 Task: Find connections with filter location Tangping with filter topic #lawyeringwith filter profile language Spanish with filter current company Startup India with filter school Veer Narmad South Gujarat University, Surat with filter industry Renewable Energy Semiconductor Manufacturing with filter service category Bookkeeping with filter keywords title Team Leader
Action: Mouse moved to (157, 214)
Screenshot: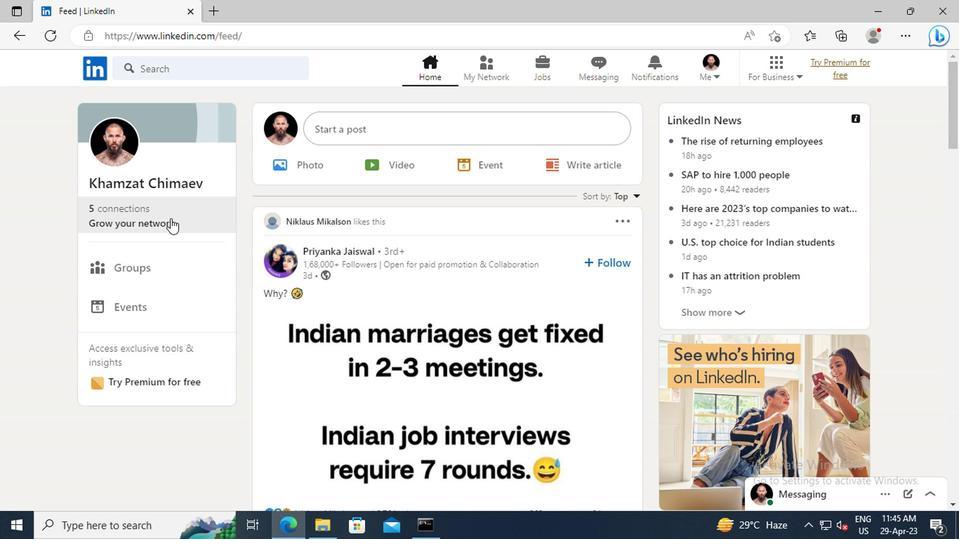 
Action: Mouse pressed left at (157, 214)
Screenshot: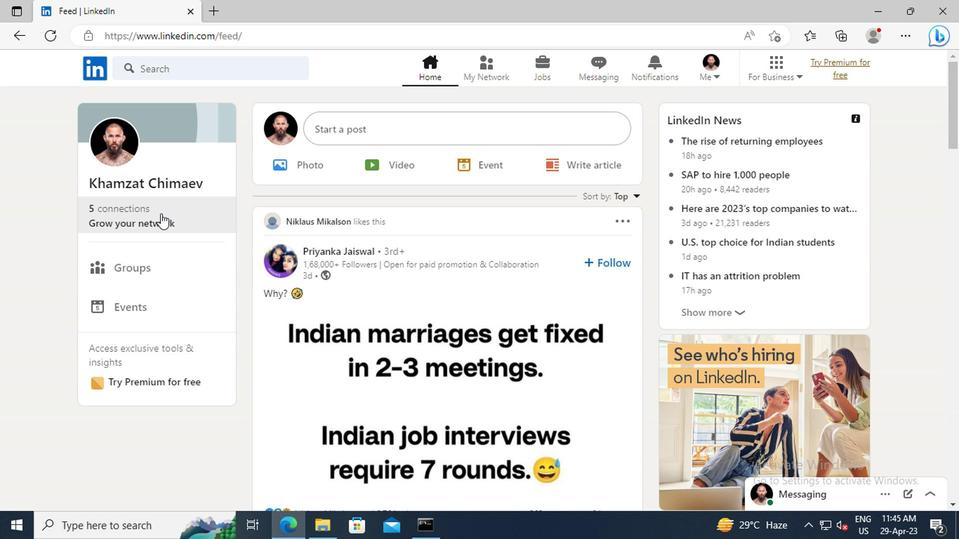 
Action: Mouse moved to (154, 147)
Screenshot: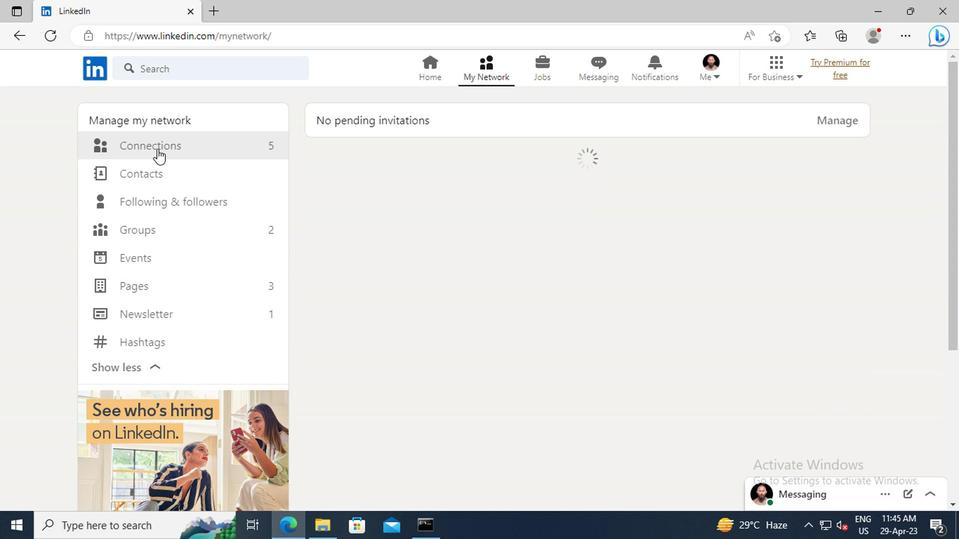 
Action: Mouse pressed left at (154, 147)
Screenshot: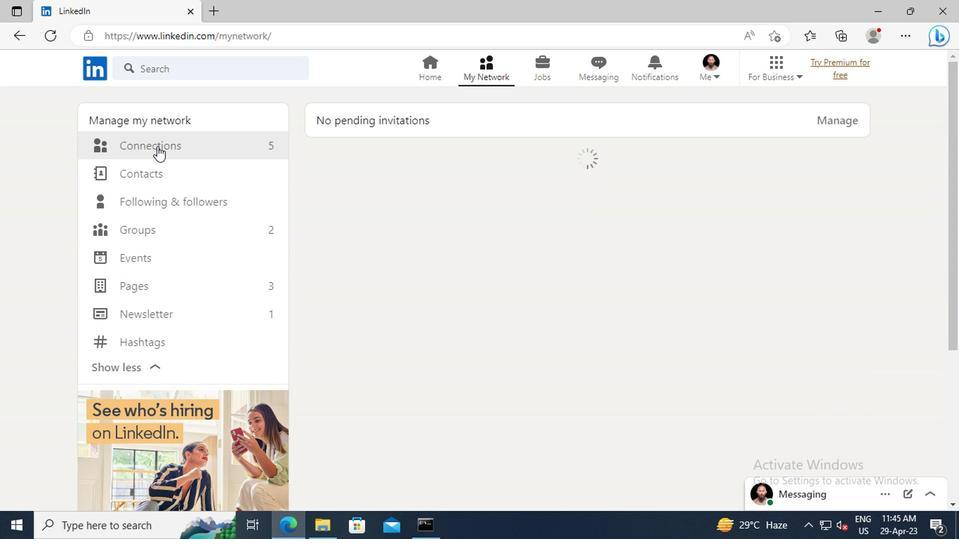 
Action: Mouse moved to (566, 148)
Screenshot: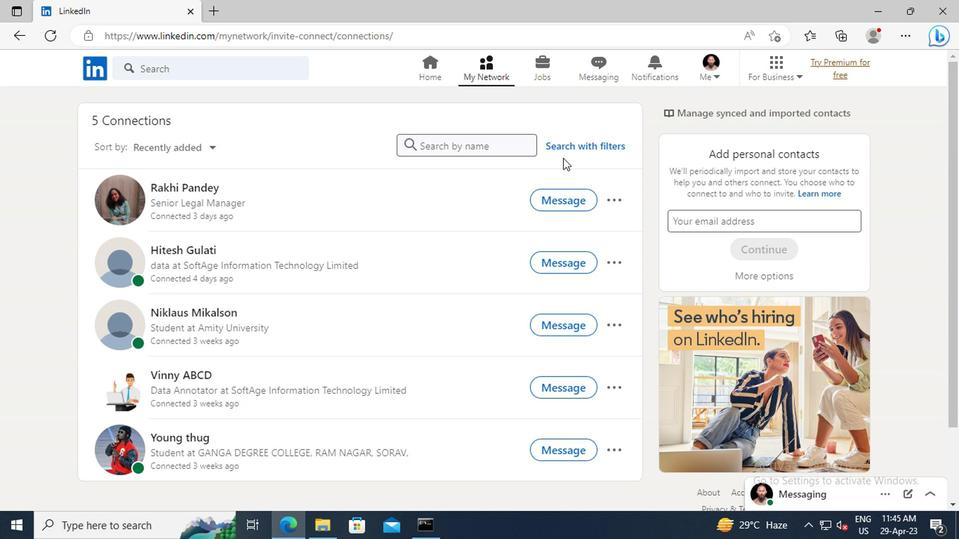 
Action: Mouse pressed left at (566, 148)
Screenshot: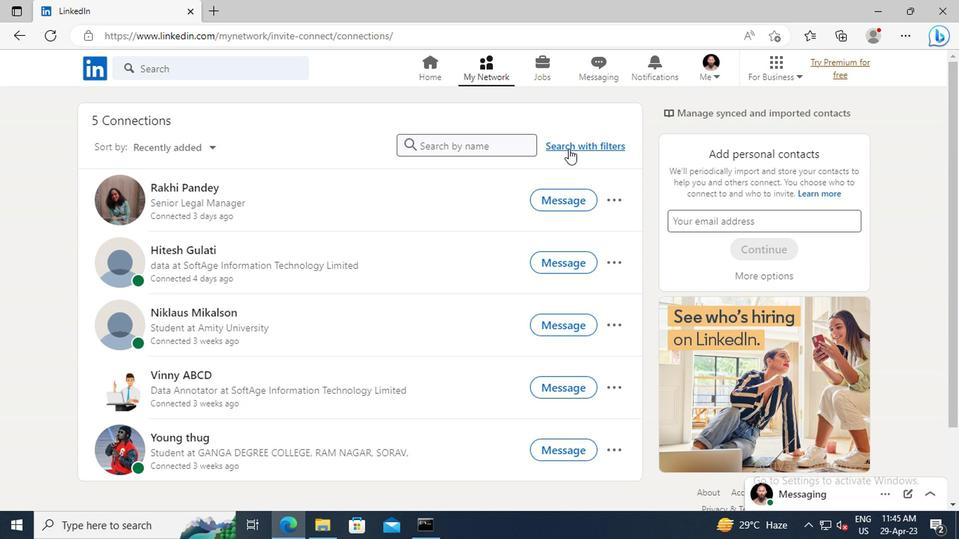 
Action: Mouse moved to (529, 108)
Screenshot: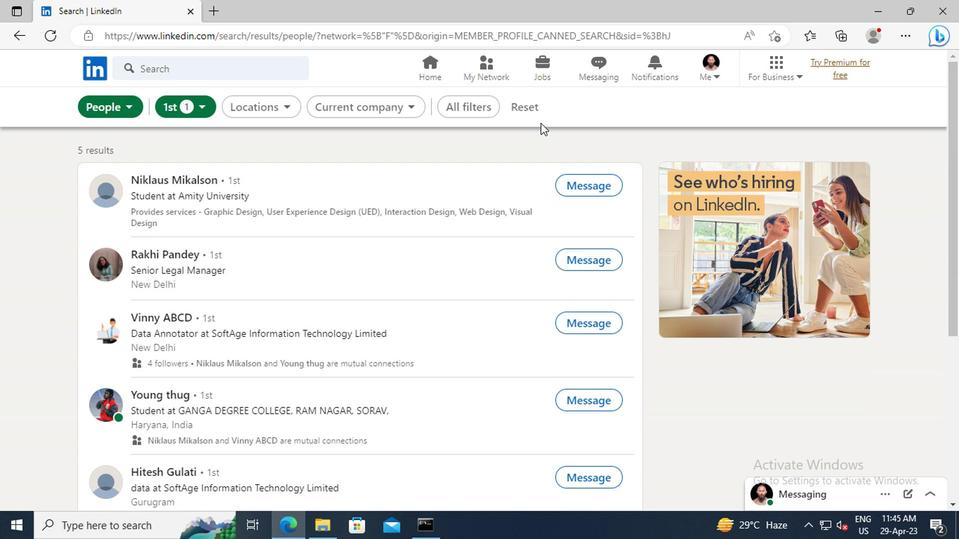 
Action: Mouse pressed left at (529, 108)
Screenshot: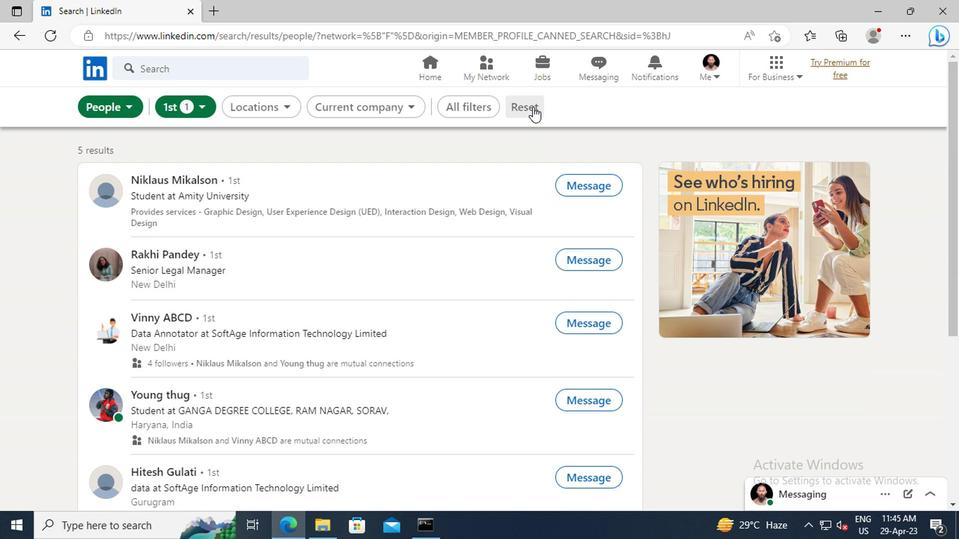 
Action: Mouse moved to (502, 108)
Screenshot: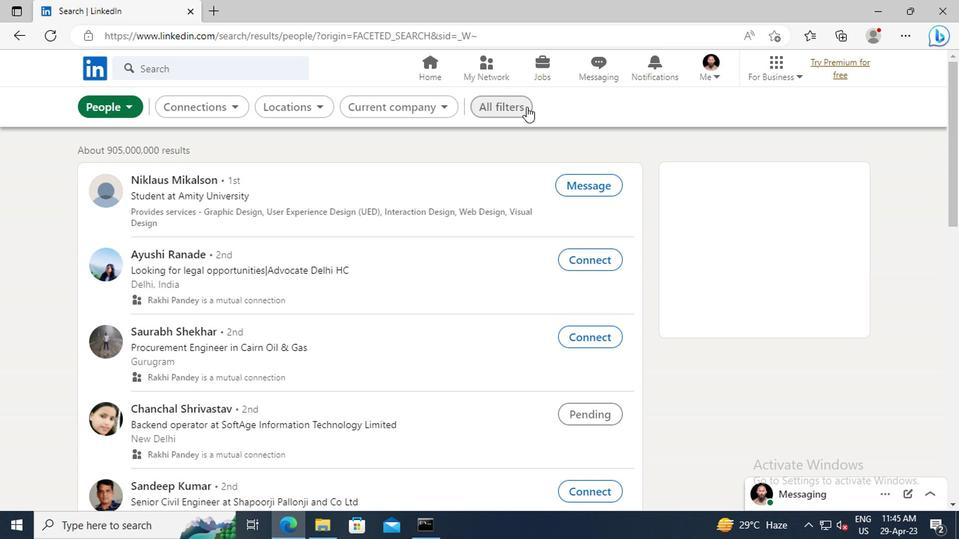 
Action: Mouse pressed left at (502, 108)
Screenshot: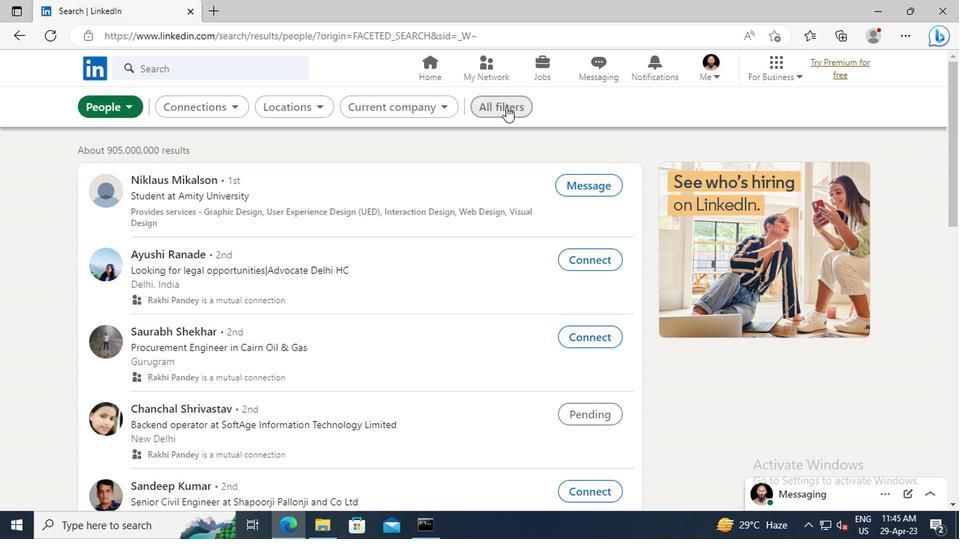 
Action: Mouse moved to (787, 247)
Screenshot: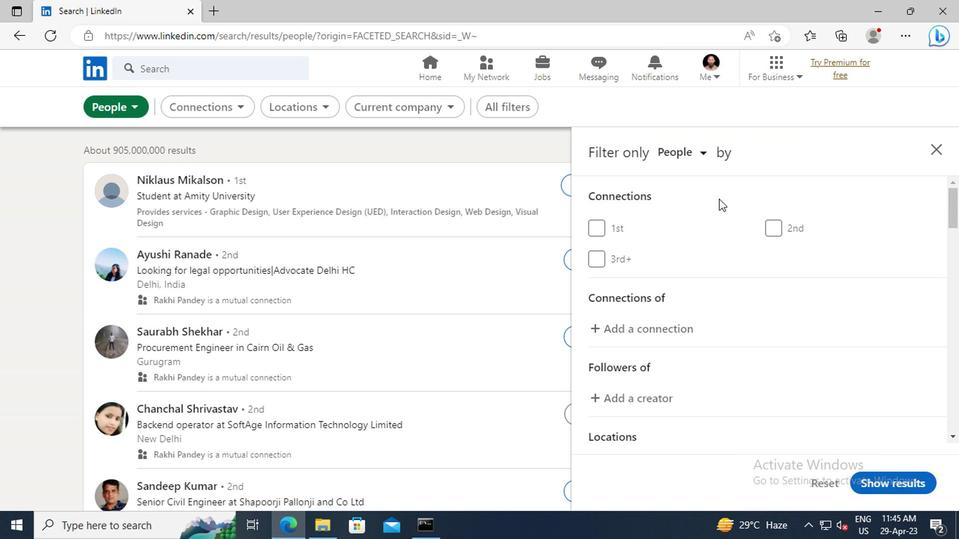 
Action: Mouse scrolled (787, 247) with delta (0, 0)
Screenshot: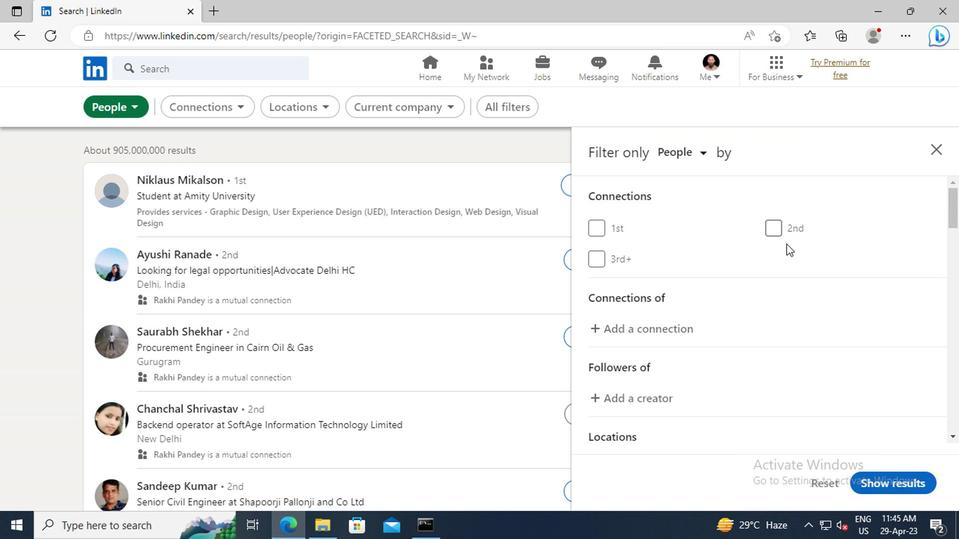 
Action: Mouse scrolled (787, 247) with delta (0, 0)
Screenshot: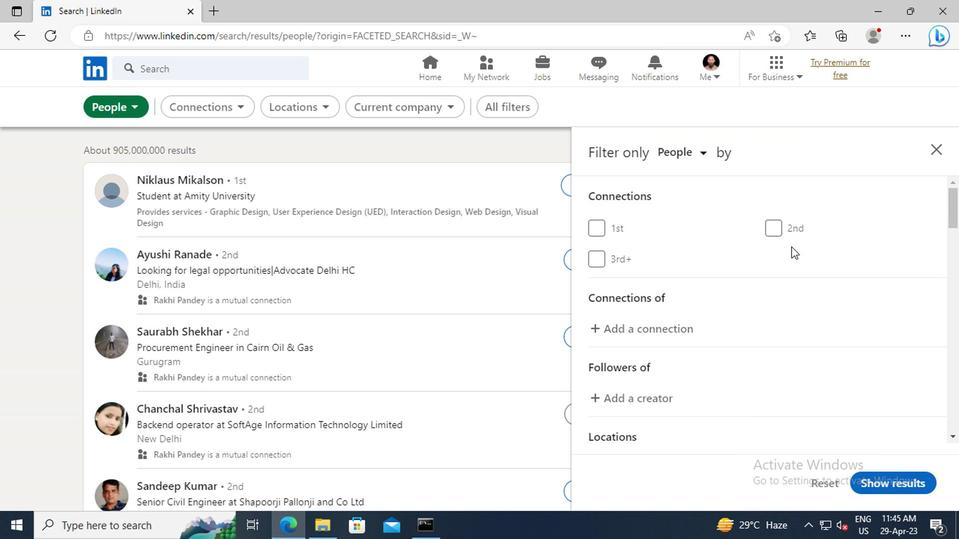 
Action: Mouse scrolled (787, 247) with delta (0, 0)
Screenshot: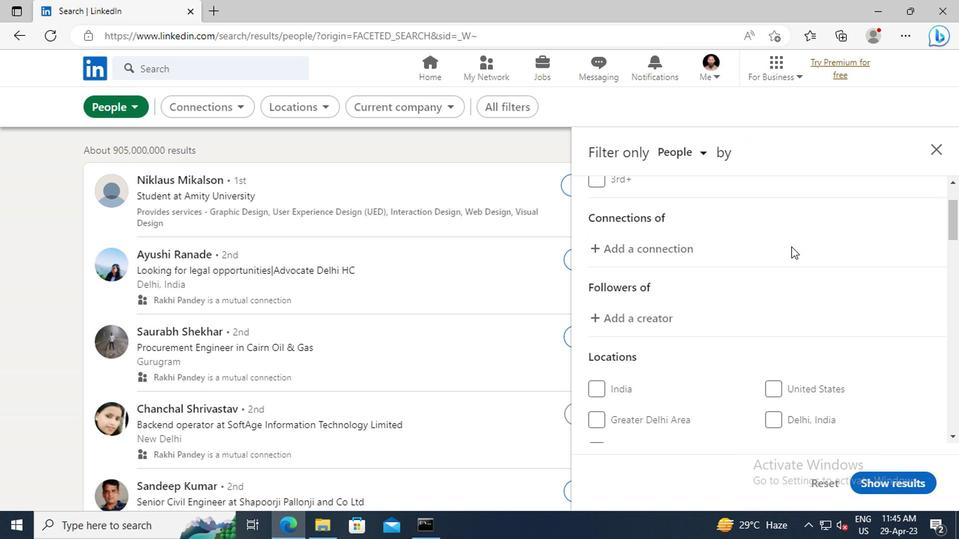 
Action: Mouse scrolled (787, 247) with delta (0, 0)
Screenshot: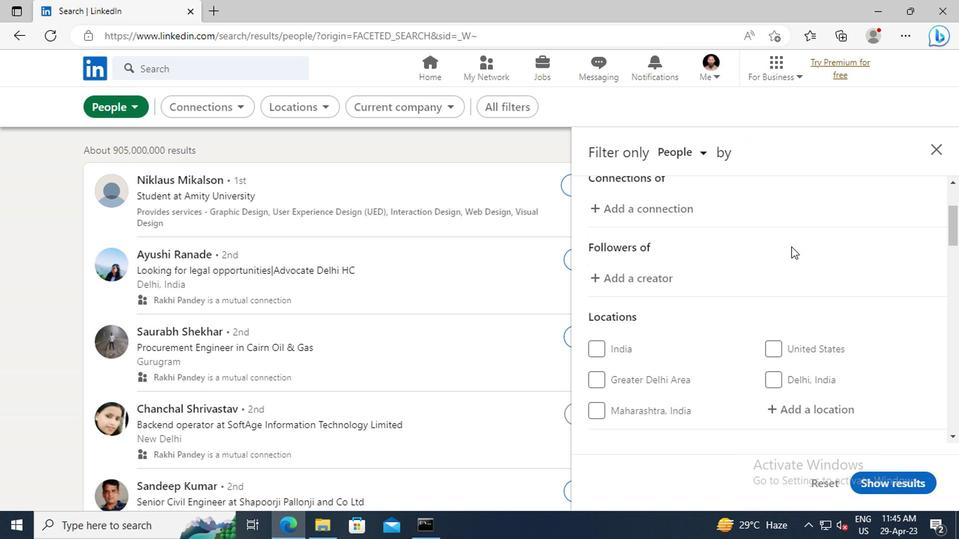 
Action: Mouse scrolled (787, 247) with delta (0, 0)
Screenshot: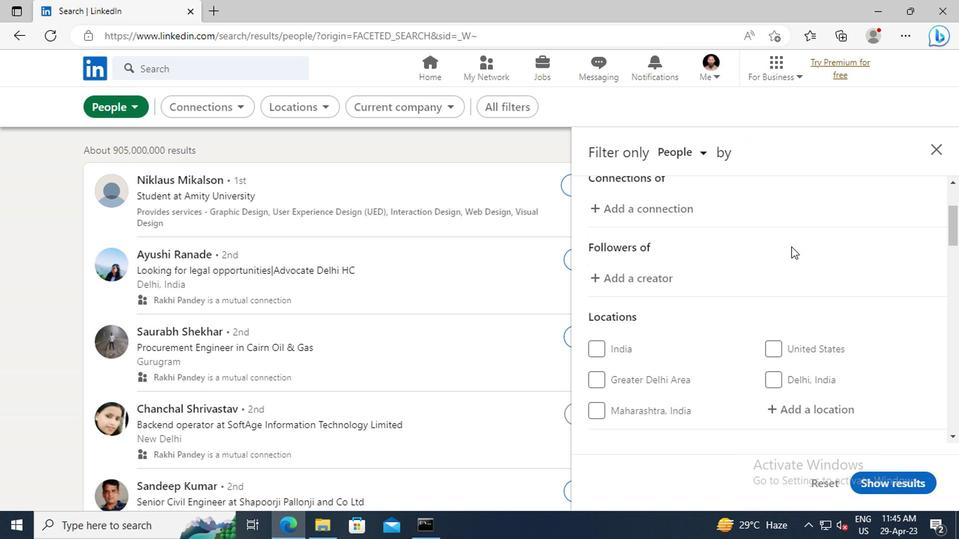 
Action: Mouse scrolled (787, 247) with delta (0, 0)
Screenshot: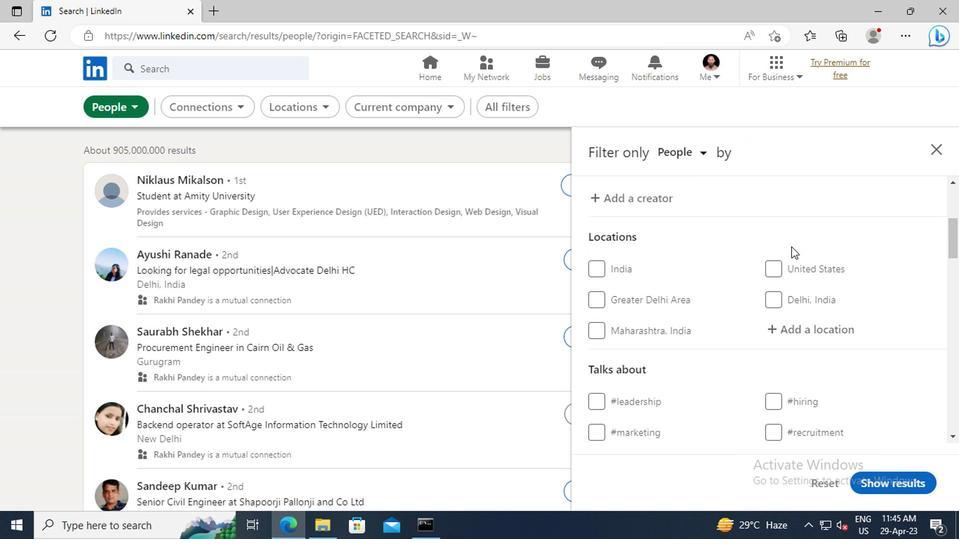 
Action: Mouse moved to (786, 288)
Screenshot: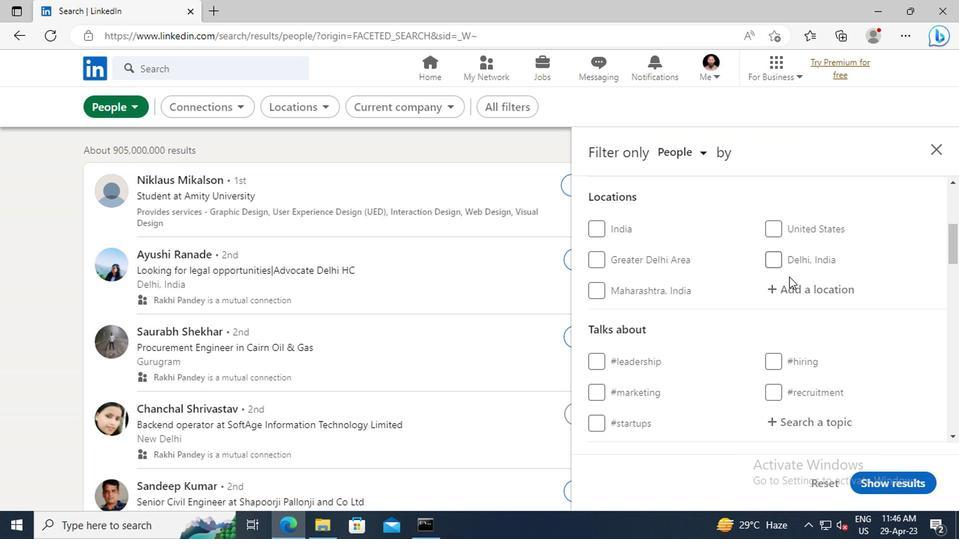 
Action: Mouse pressed left at (786, 288)
Screenshot: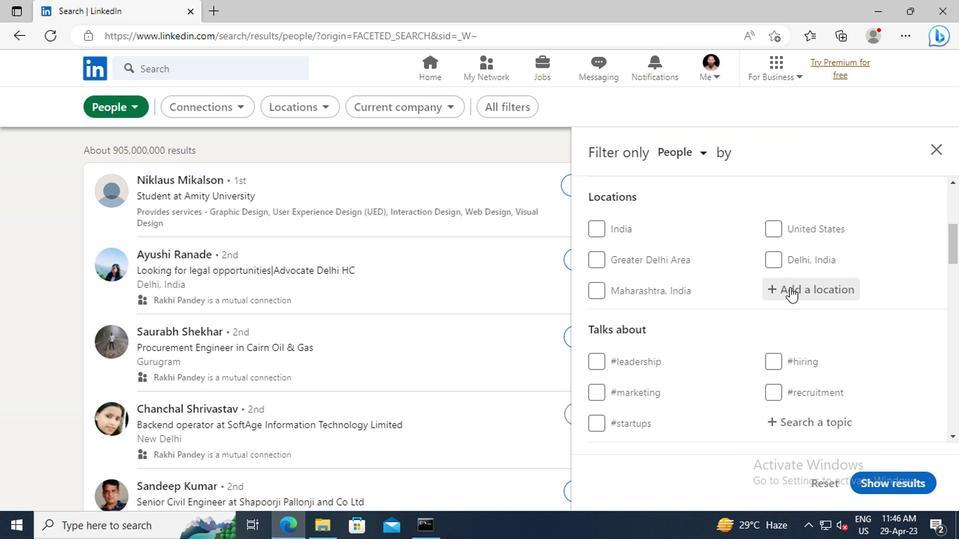
Action: Key pressed <Key.shift>TANGPING<Key.enter>
Screenshot: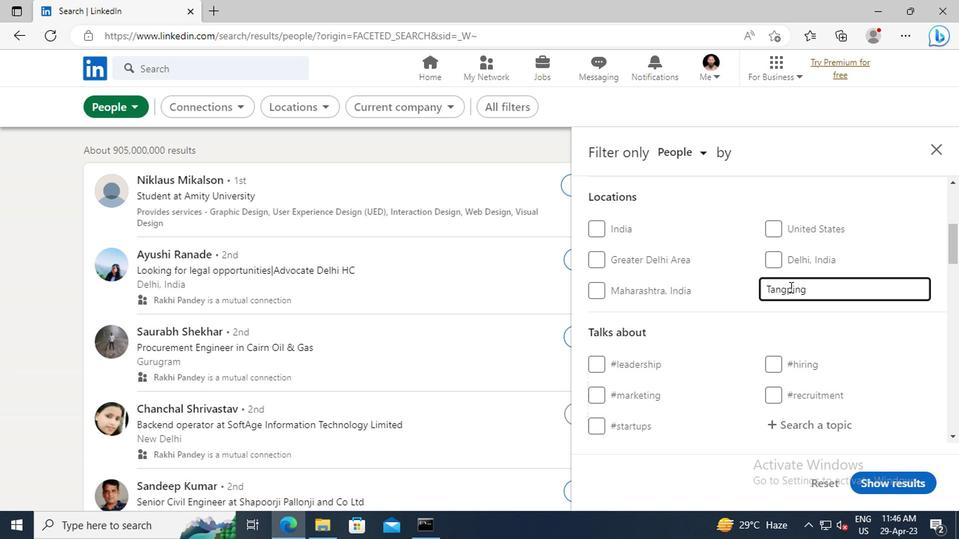 
Action: Mouse scrolled (786, 287) with delta (0, 0)
Screenshot: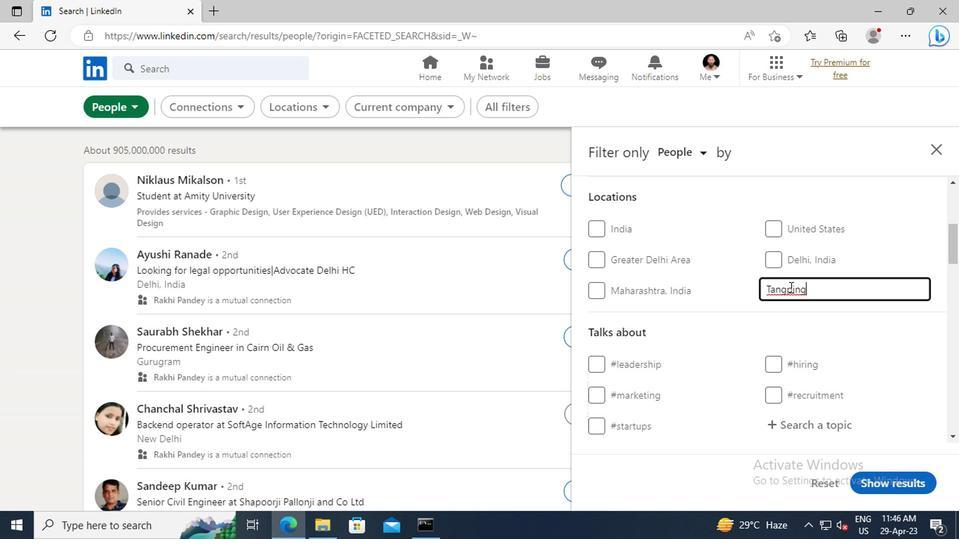 
Action: Mouse scrolled (786, 287) with delta (0, 0)
Screenshot: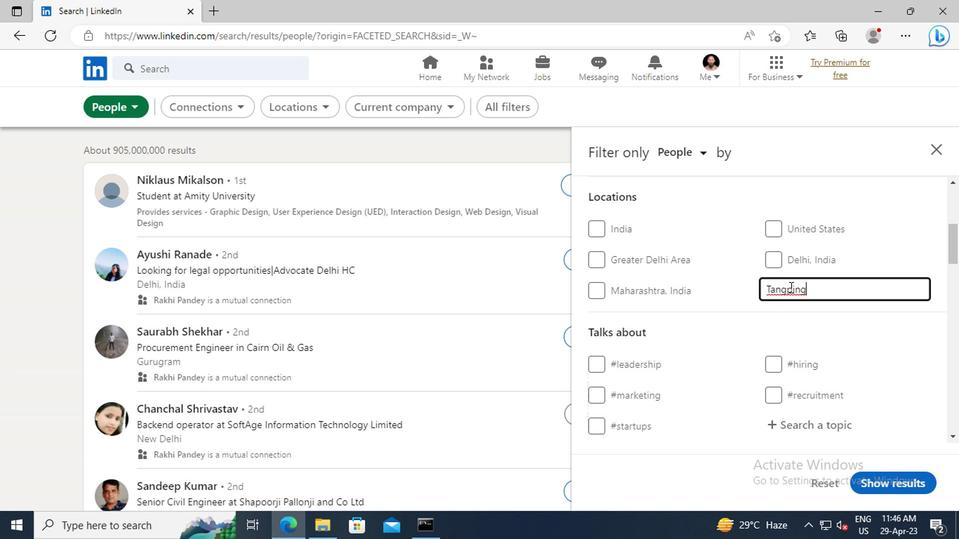 
Action: Mouse scrolled (786, 287) with delta (0, 0)
Screenshot: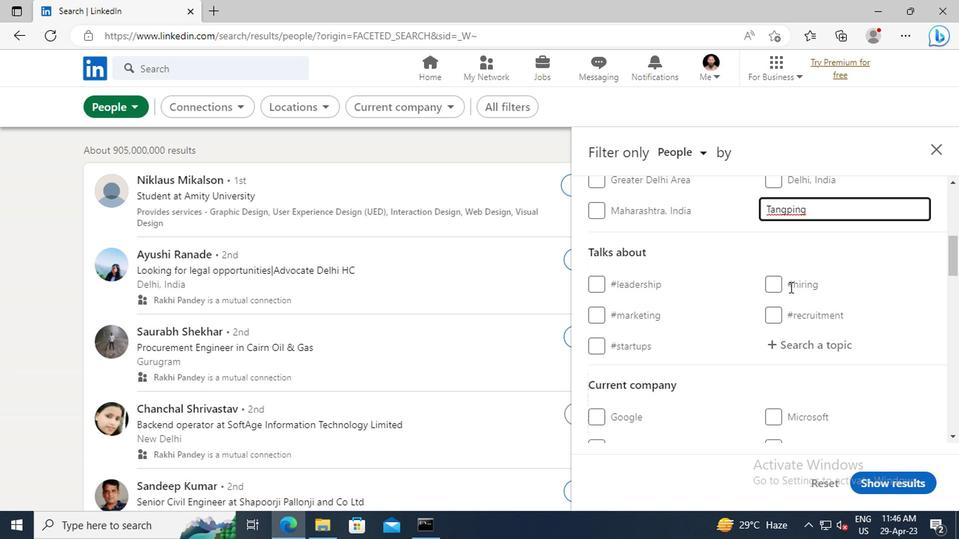
Action: Mouse moved to (787, 303)
Screenshot: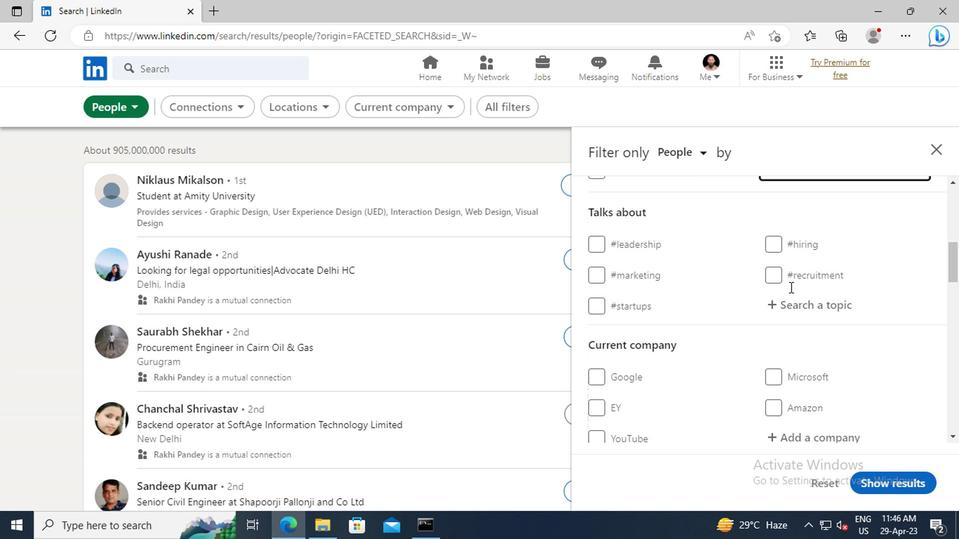 
Action: Mouse pressed left at (787, 303)
Screenshot: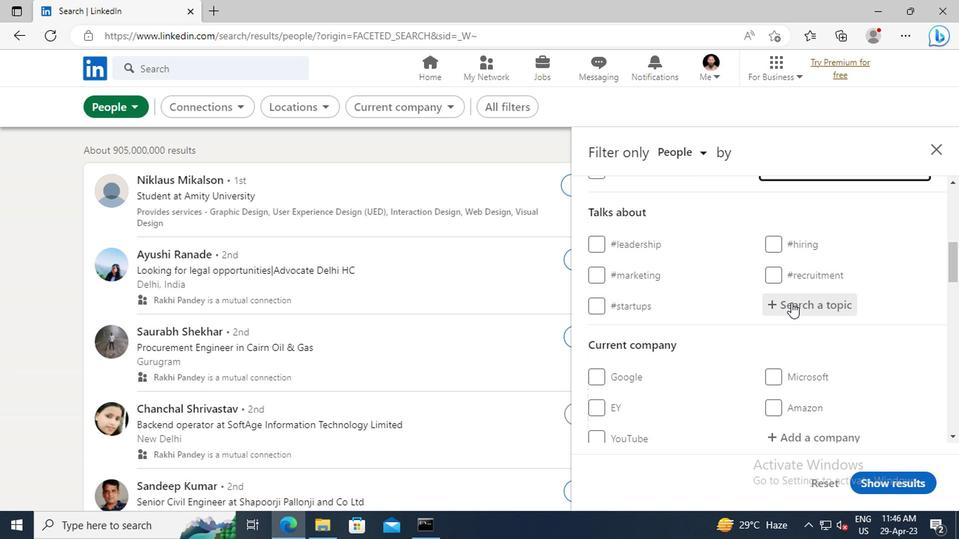 
Action: Key pressed LAWYERING
Screenshot: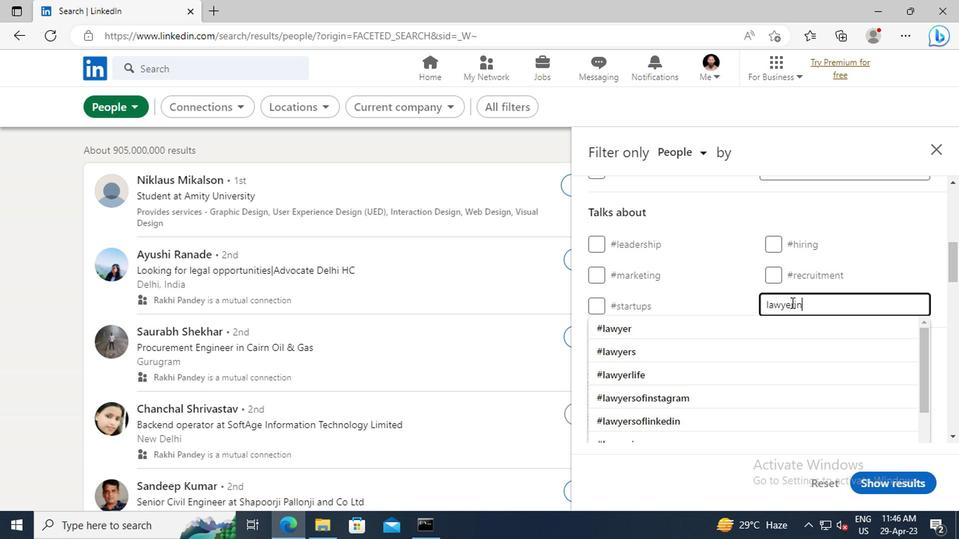 
Action: Mouse moved to (791, 324)
Screenshot: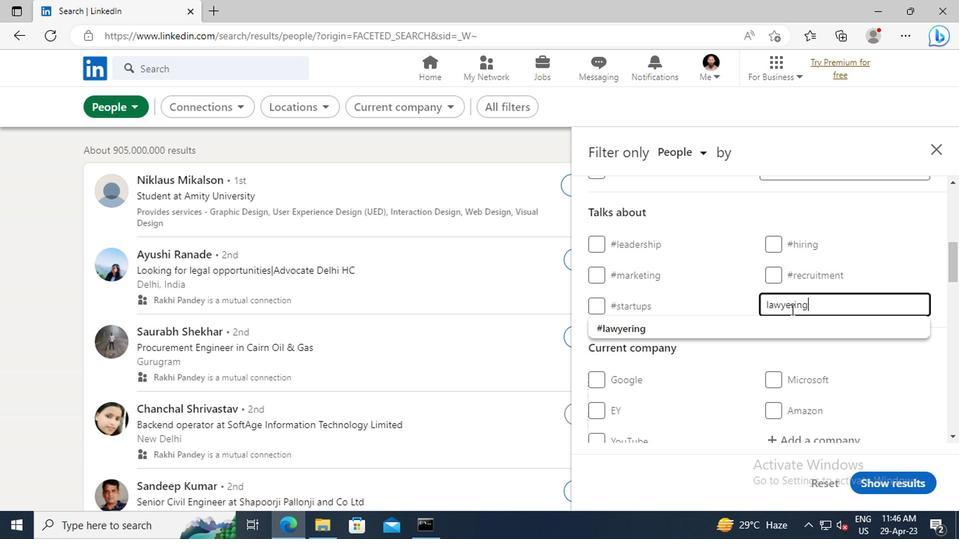 
Action: Mouse pressed left at (791, 324)
Screenshot: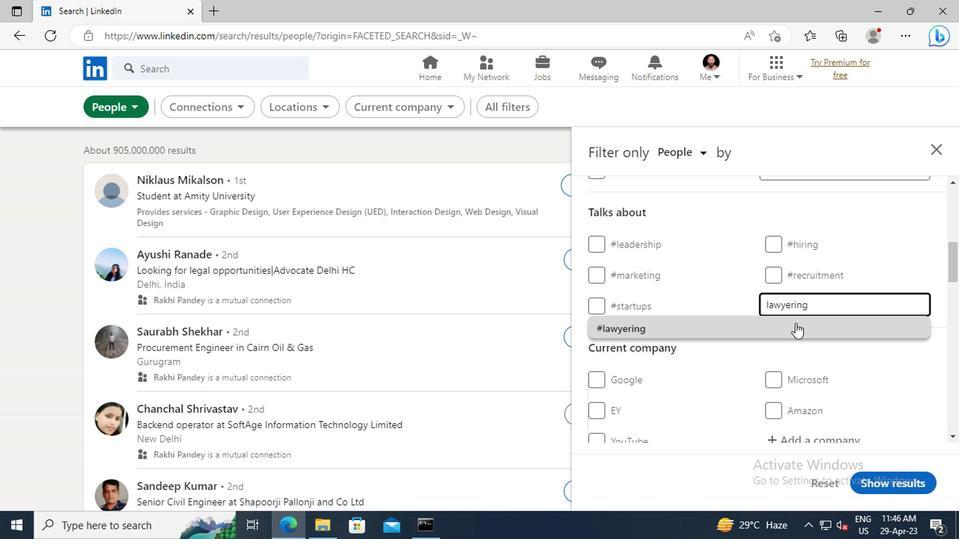 
Action: Mouse scrolled (791, 323) with delta (0, 0)
Screenshot: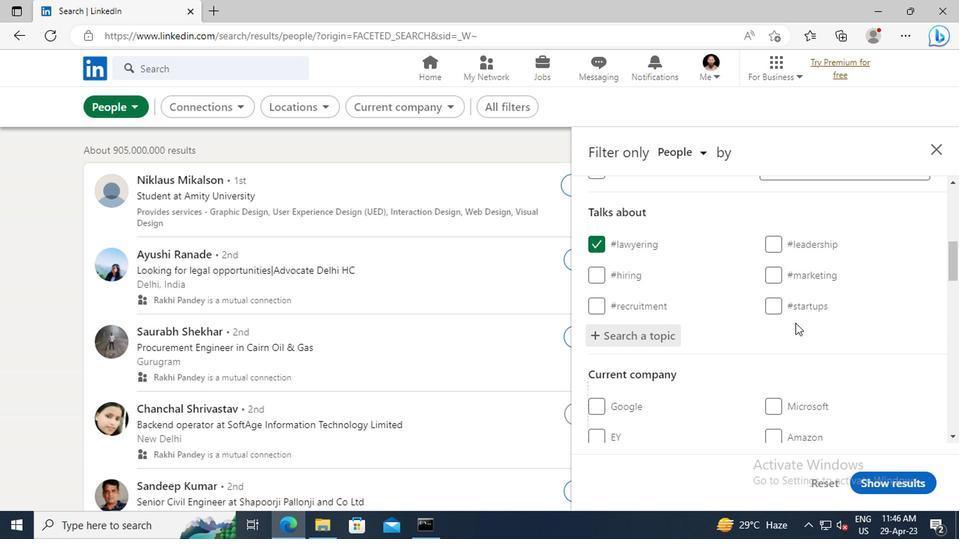 
Action: Mouse scrolled (791, 323) with delta (0, 0)
Screenshot: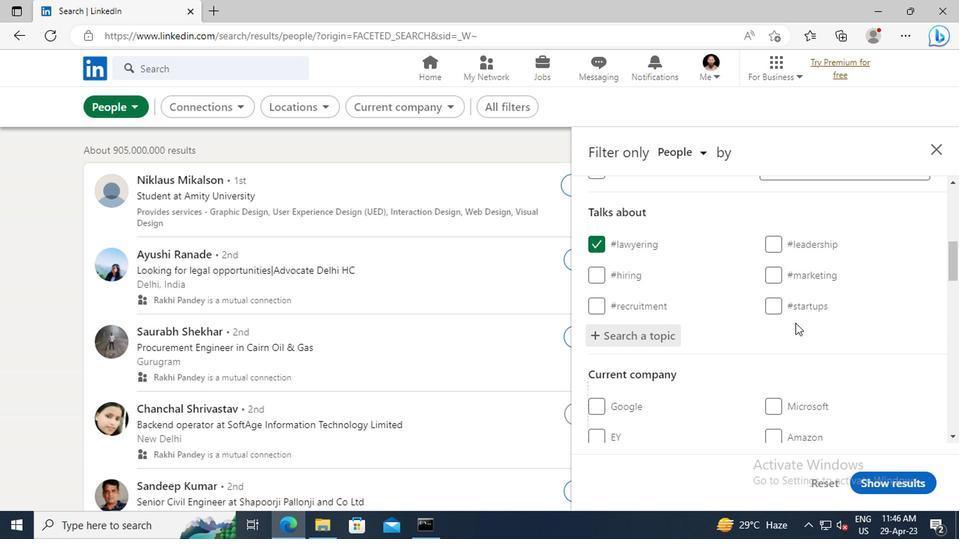 
Action: Mouse scrolled (791, 323) with delta (0, 0)
Screenshot: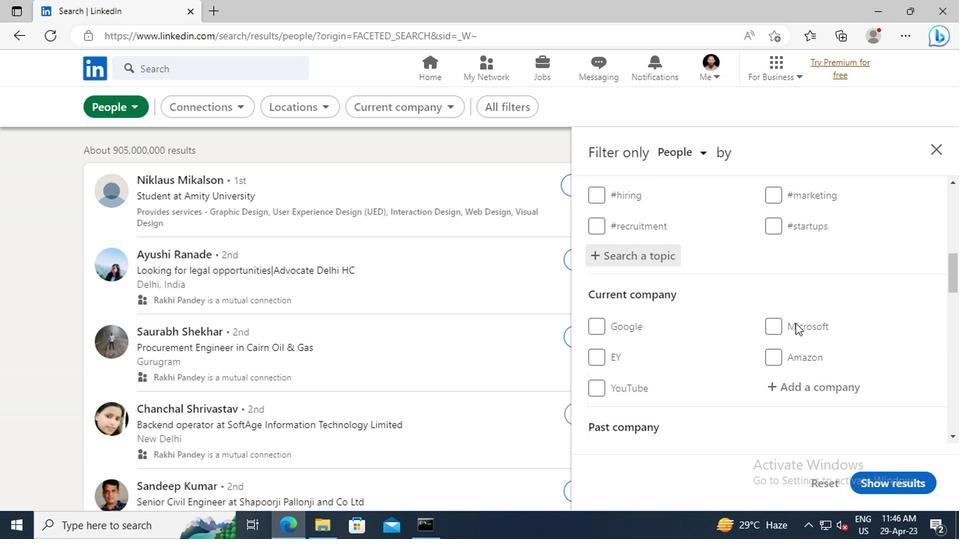 
Action: Mouse scrolled (791, 323) with delta (0, 0)
Screenshot: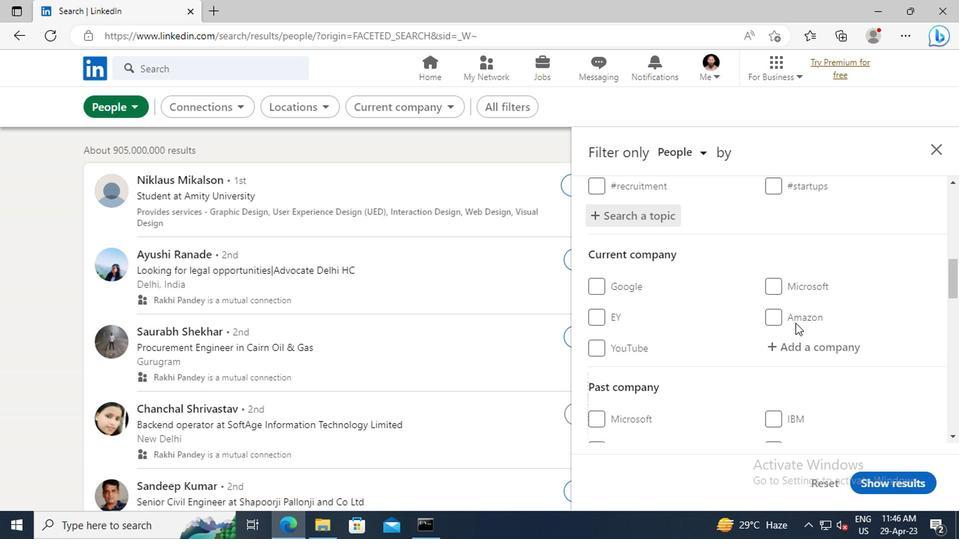 
Action: Mouse scrolled (791, 323) with delta (0, 0)
Screenshot: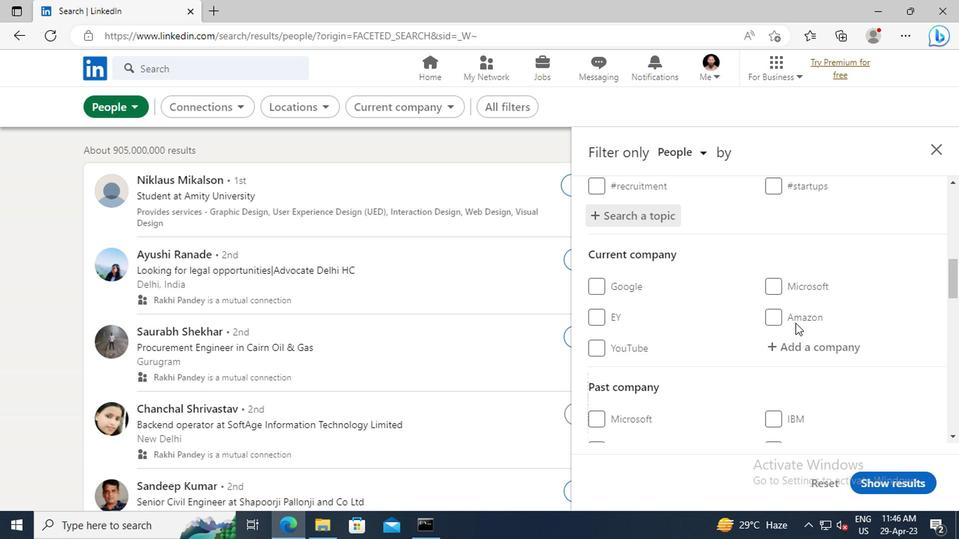 
Action: Mouse scrolled (791, 323) with delta (0, 0)
Screenshot: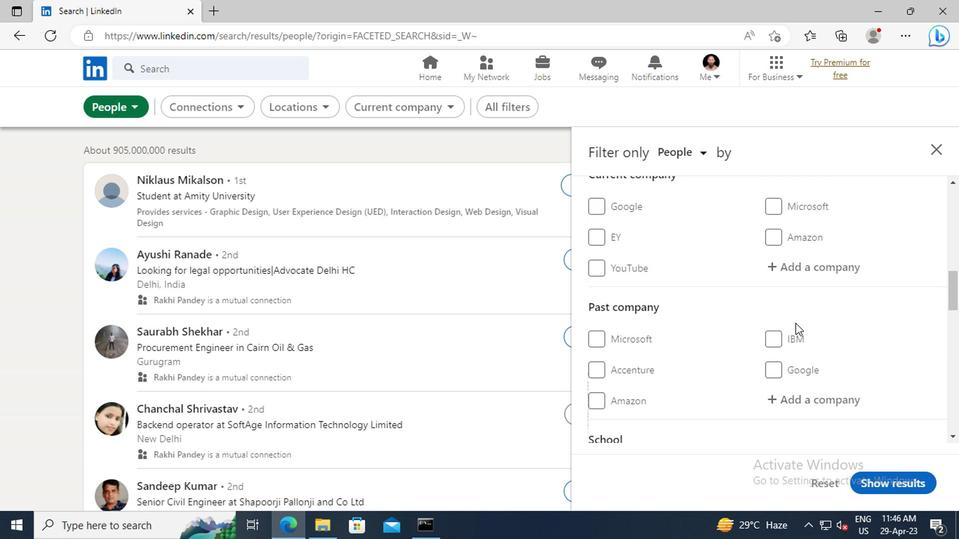 
Action: Mouse scrolled (791, 323) with delta (0, 0)
Screenshot: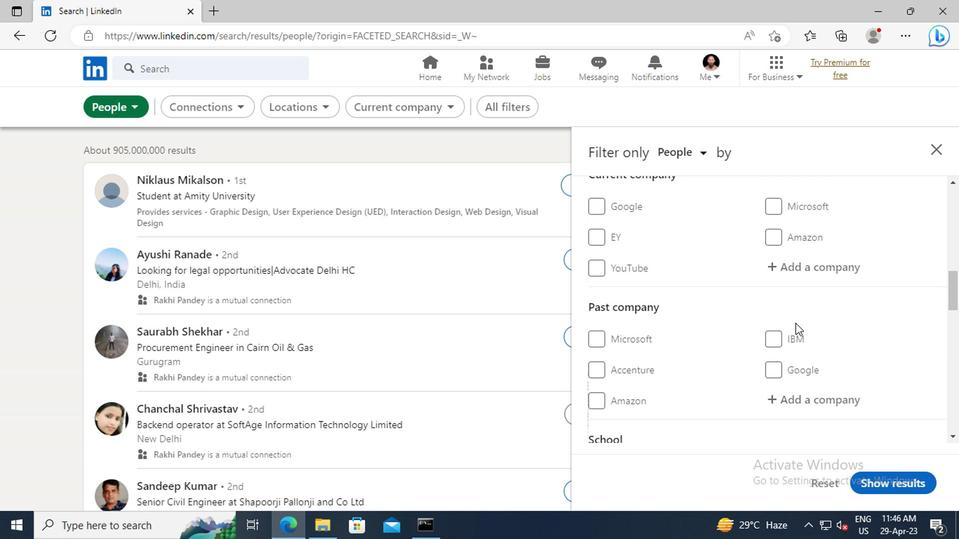
Action: Mouse scrolled (791, 323) with delta (0, 0)
Screenshot: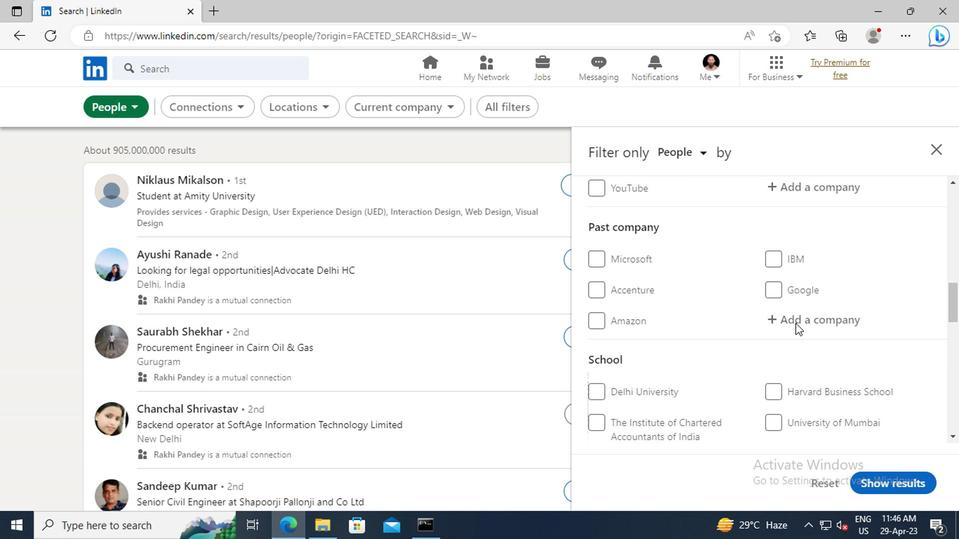 
Action: Mouse scrolled (791, 323) with delta (0, 0)
Screenshot: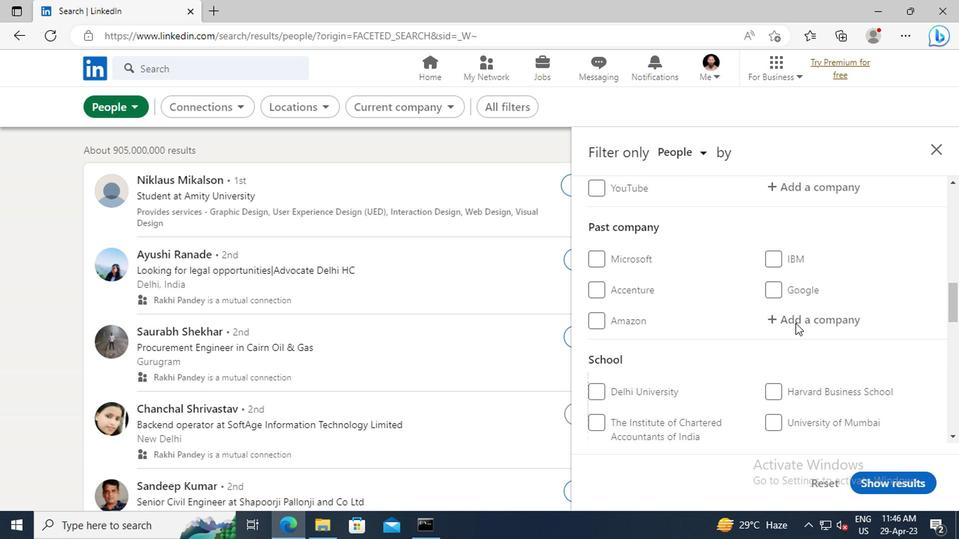 
Action: Mouse scrolled (791, 323) with delta (0, 0)
Screenshot: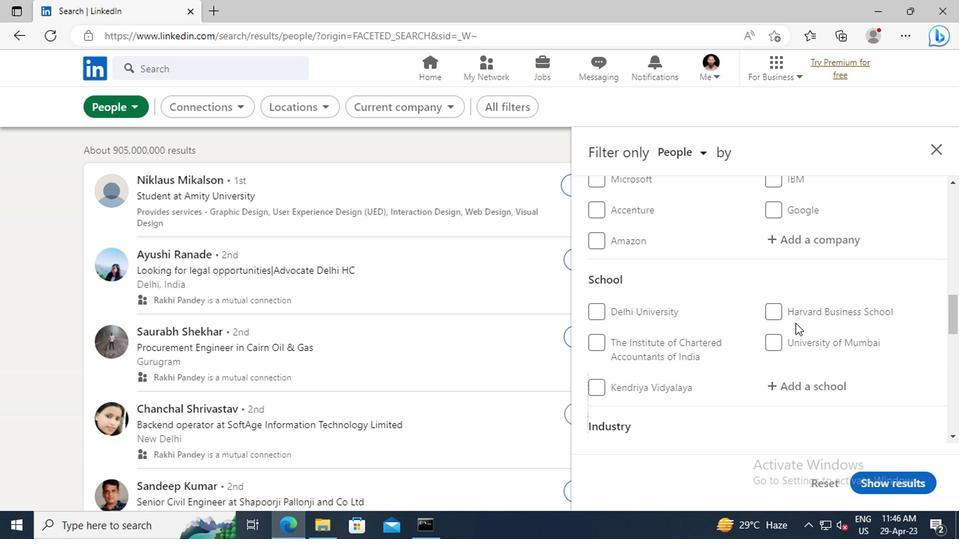 
Action: Mouse scrolled (791, 323) with delta (0, 0)
Screenshot: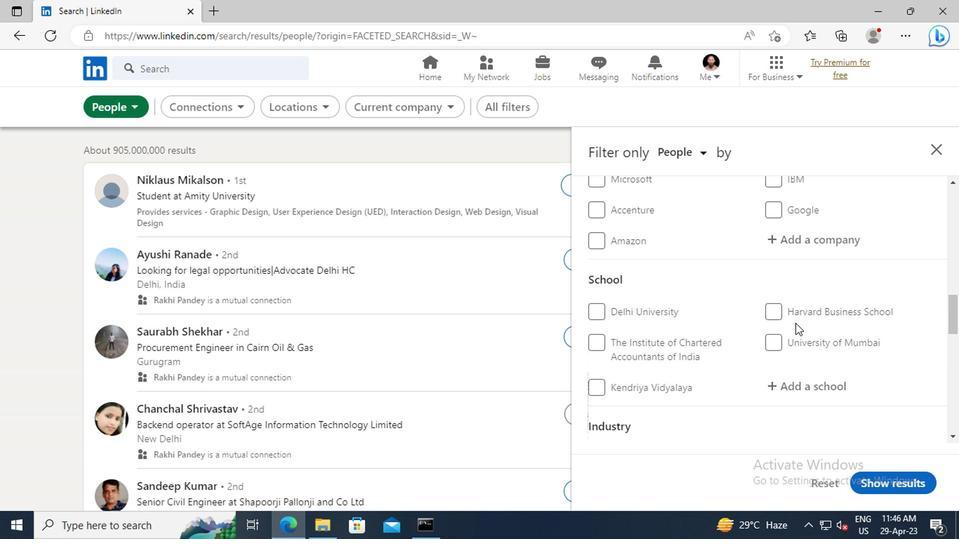 
Action: Mouse scrolled (791, 323) with delta (0, 0)
Screenshot: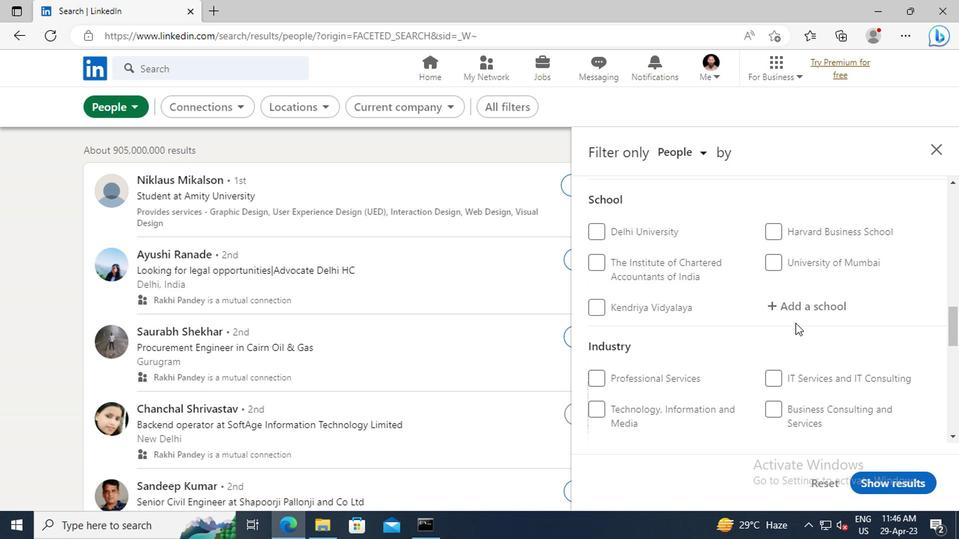 
Action: Mouse scrolled (791, 323) with delta (0, 0)
Screenshot: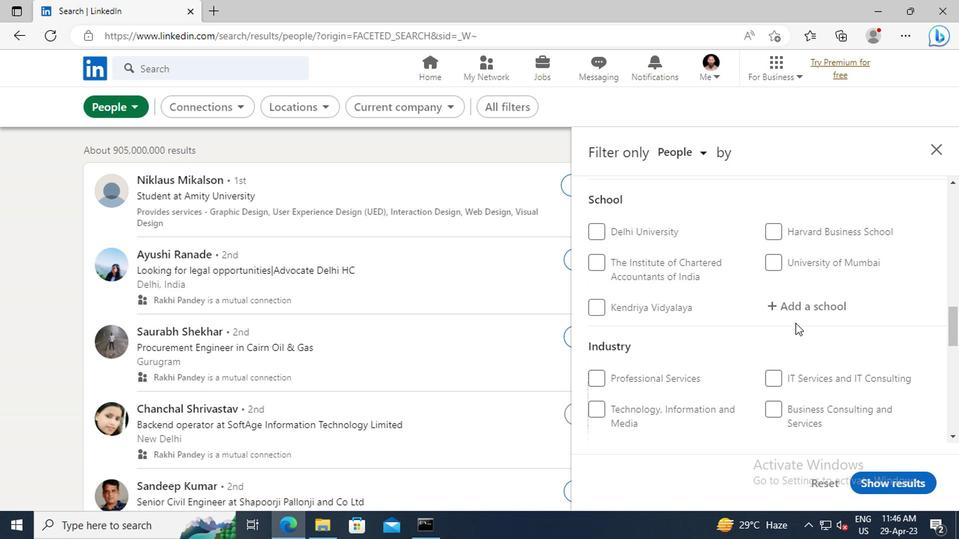 
Action: Mouse scrolled (791, 323) with delta (0, 0)
Screenshot: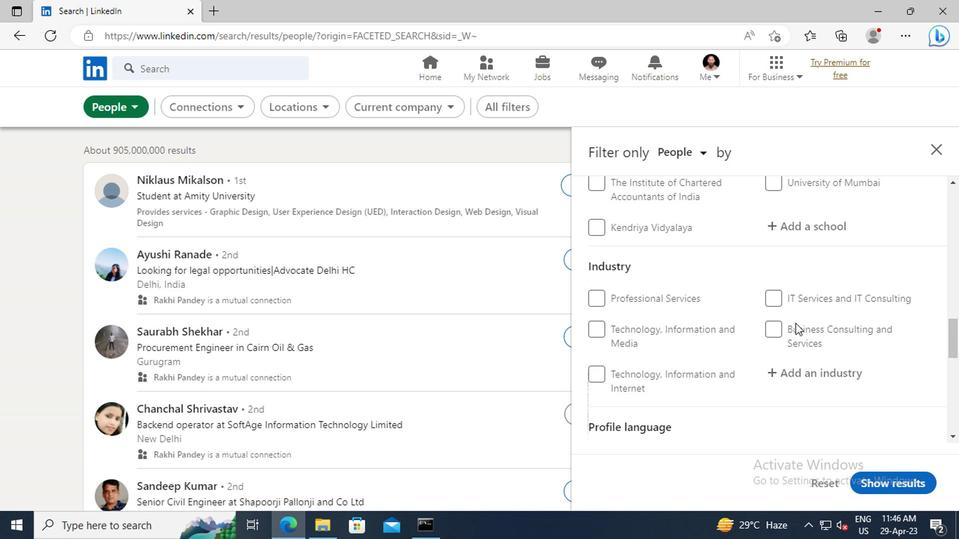 
Action: Mouse scrolled (791, 323) with delta (0, 0)
Screenshot: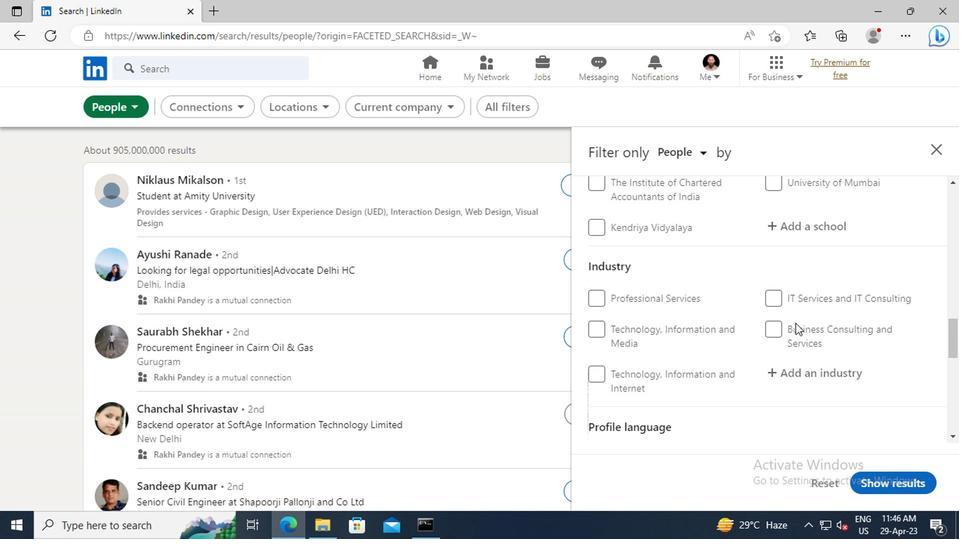 
Action: Mouse scrolled (791, 323) with delta (0, 0)
Screenshot: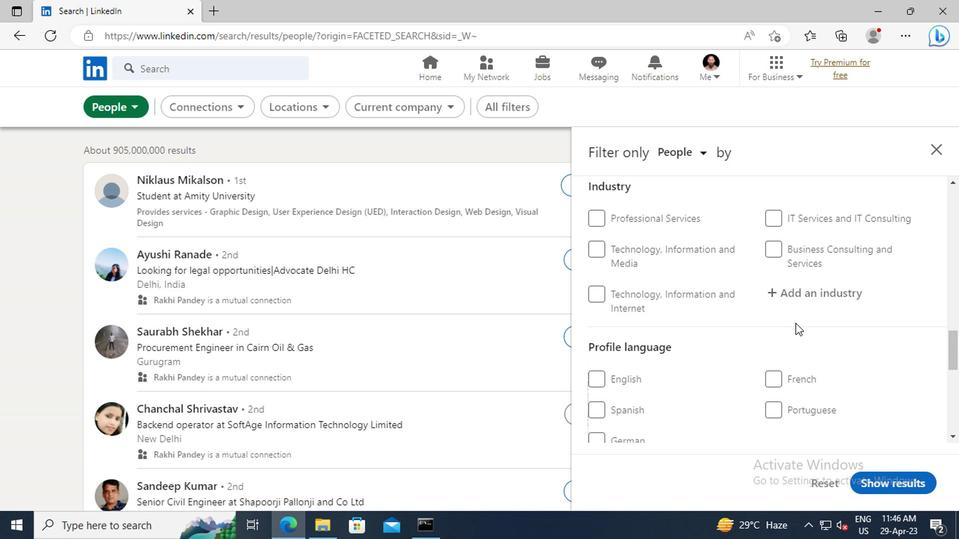 
Action: Mouse scrolled (791, 323) with delta (0, 0)
Screenshot: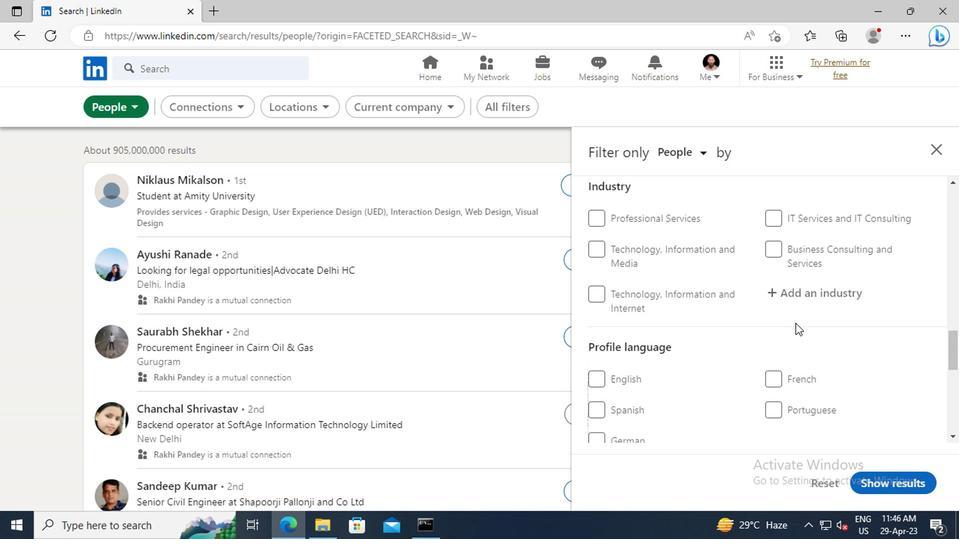 
Action: Mouse moved to (591, 334)
Screenshot: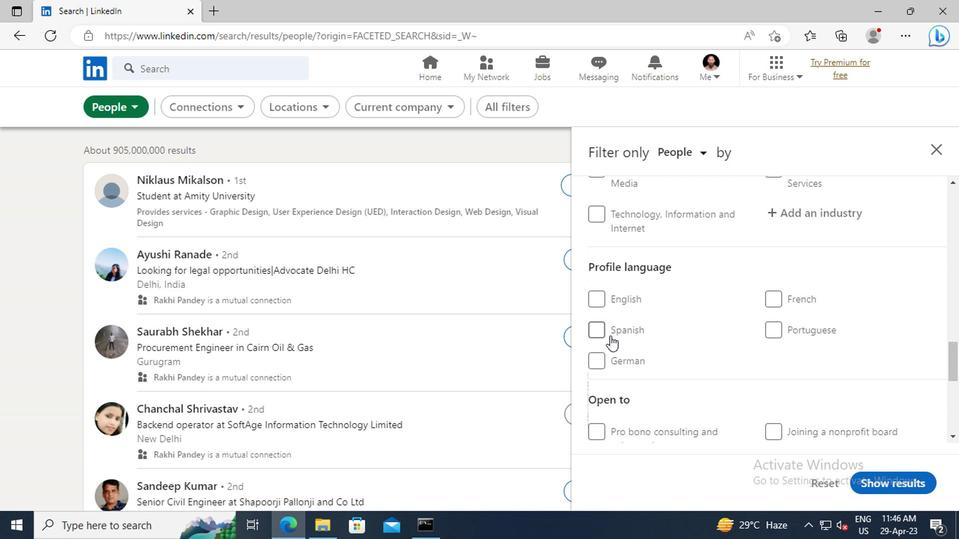 
Action: Mouse pressed left at (591, 334)
Screenshot: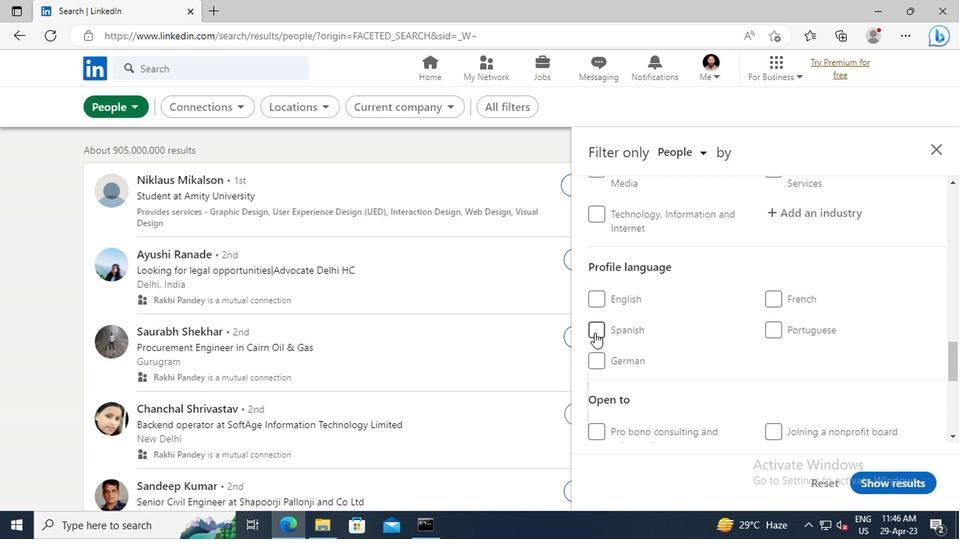 
Action: Mouse moved to (772, 314)
Screenshot: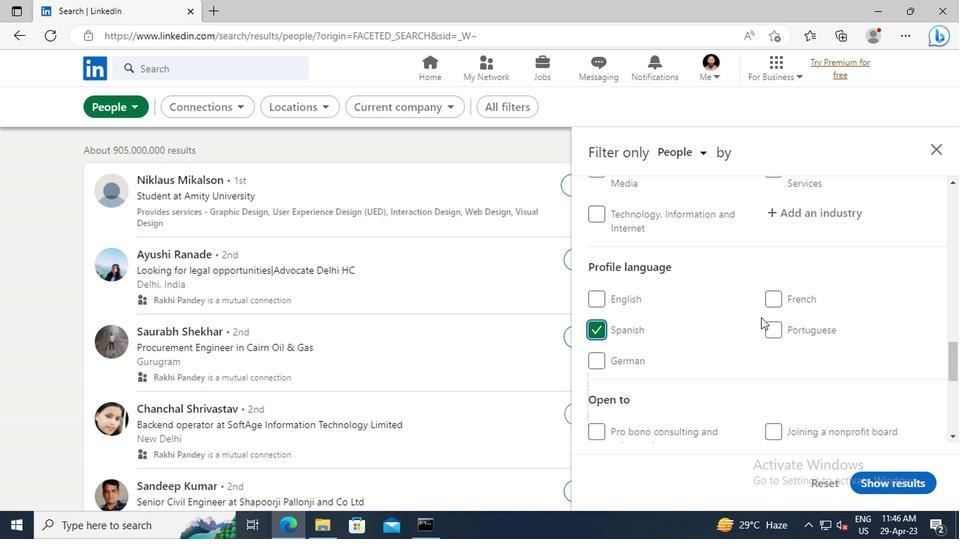 
Action: Mouse scrolled (772, 315) with delta (0, 0)
Screenshot: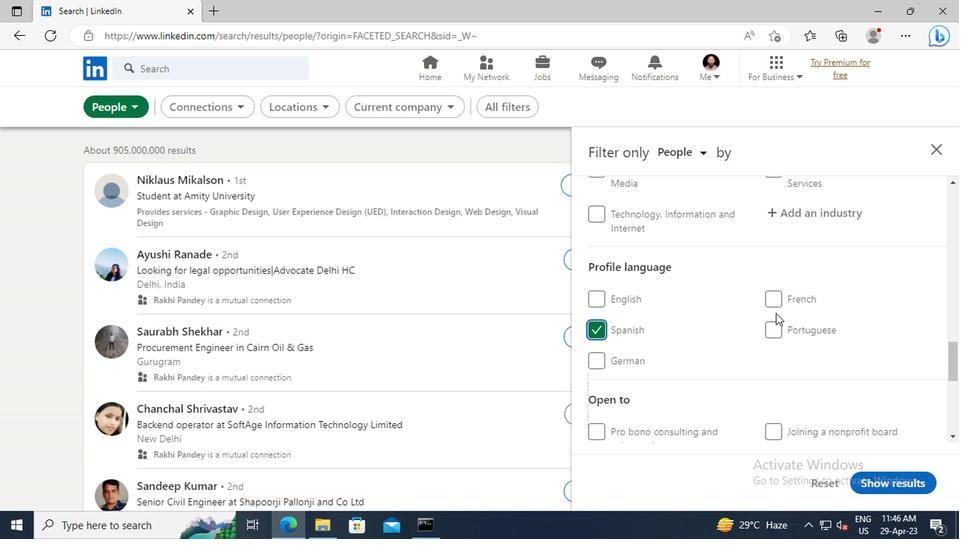
Action: Mouse scrolled (772, 315) with delta (0, 0)
Screenshot: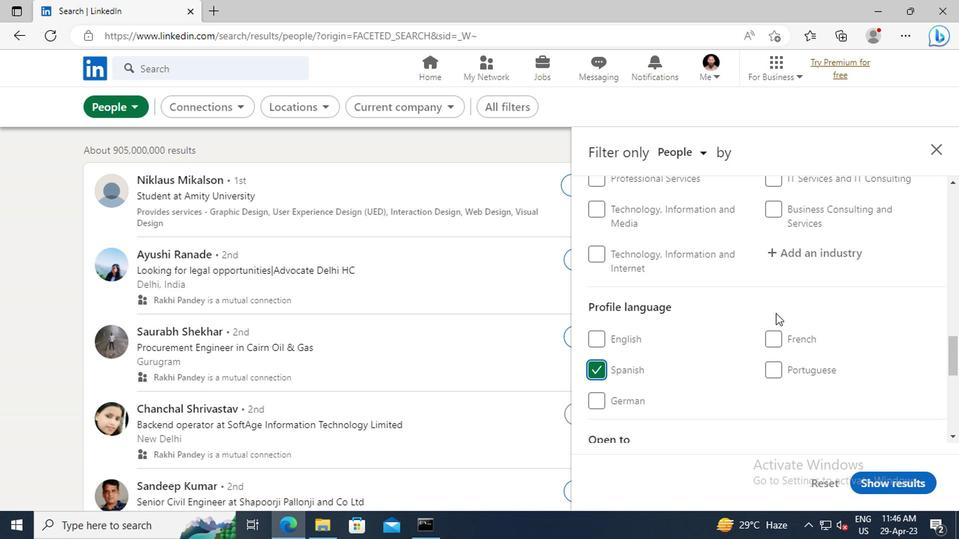 
Action: Mouse scrolled (772, 315) with delta (0, 0)
Screenshot: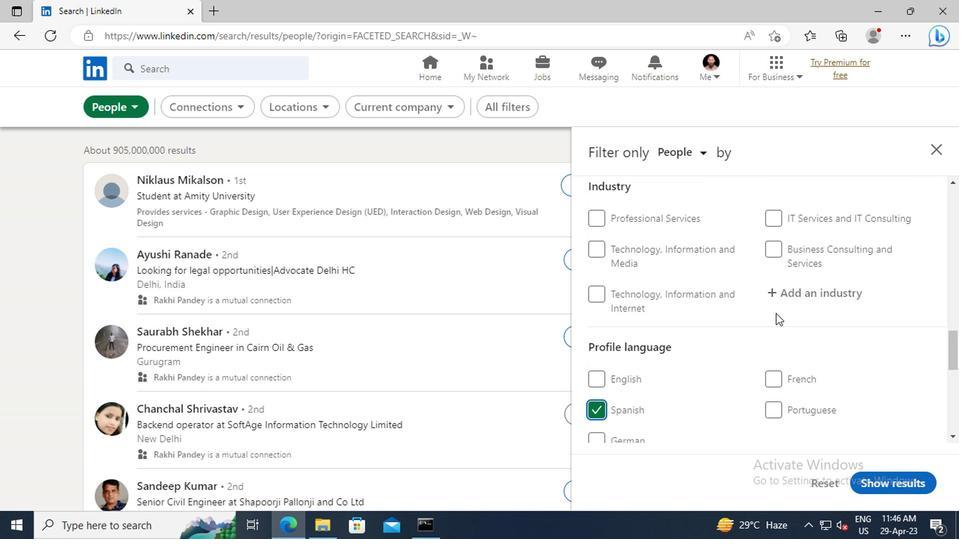 
Action: Mouse scrolled (772, 315) with delta (0, 0)
Screenshot: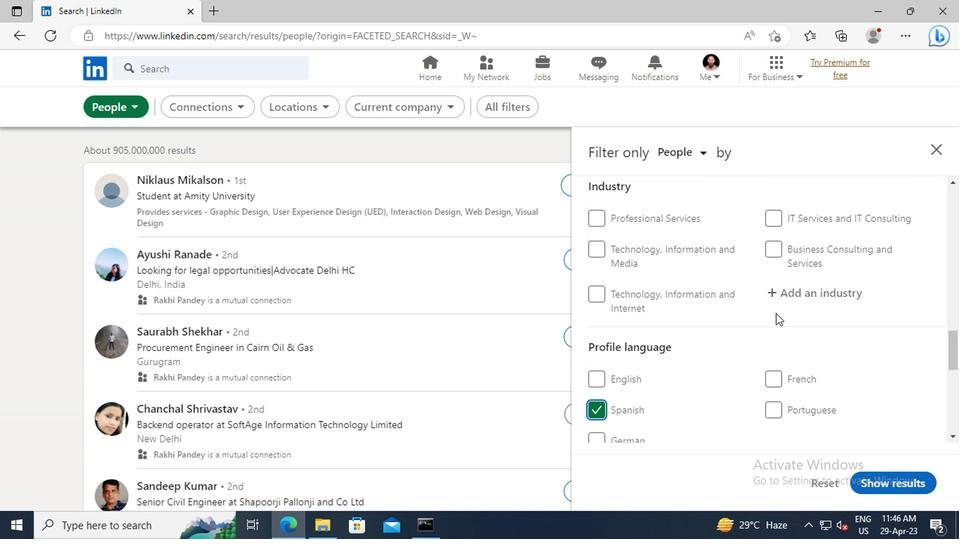 
Action: Mouse scrolled (772, 315) with delta (0, 0)
Screenshot: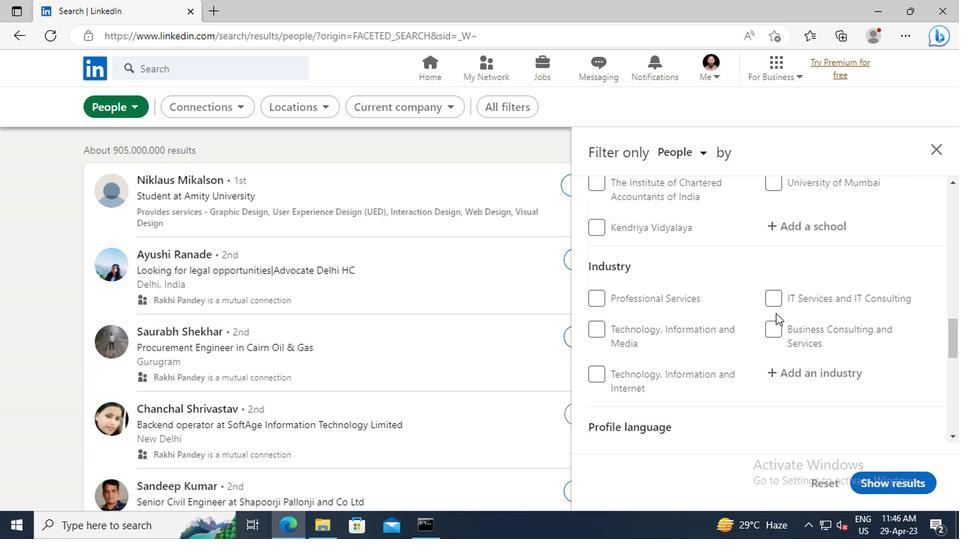 
Action: Mouse scrolled (772, 315) with delta (0, 0)
Screenshot: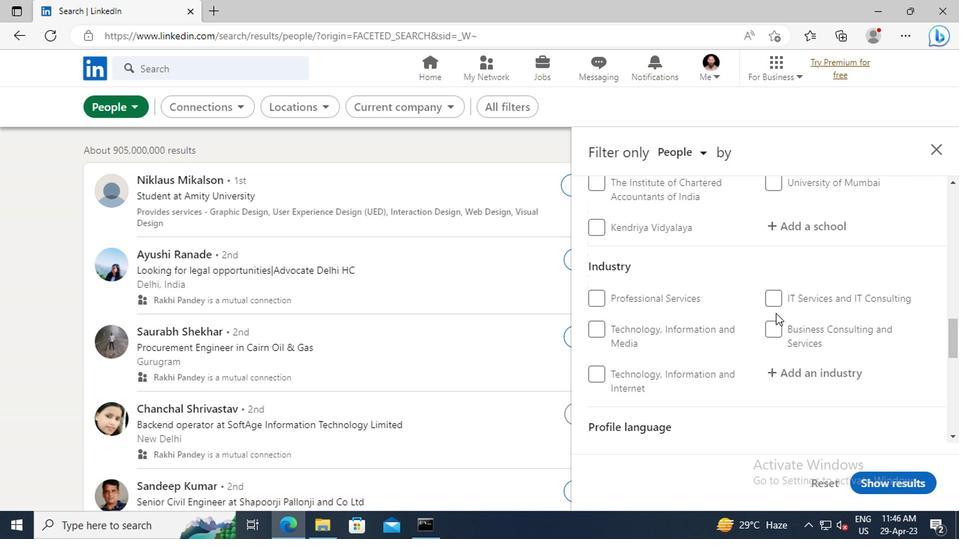 
Action: Mouse scrolled (772, 315) with delta (0, 0)
Screenshot: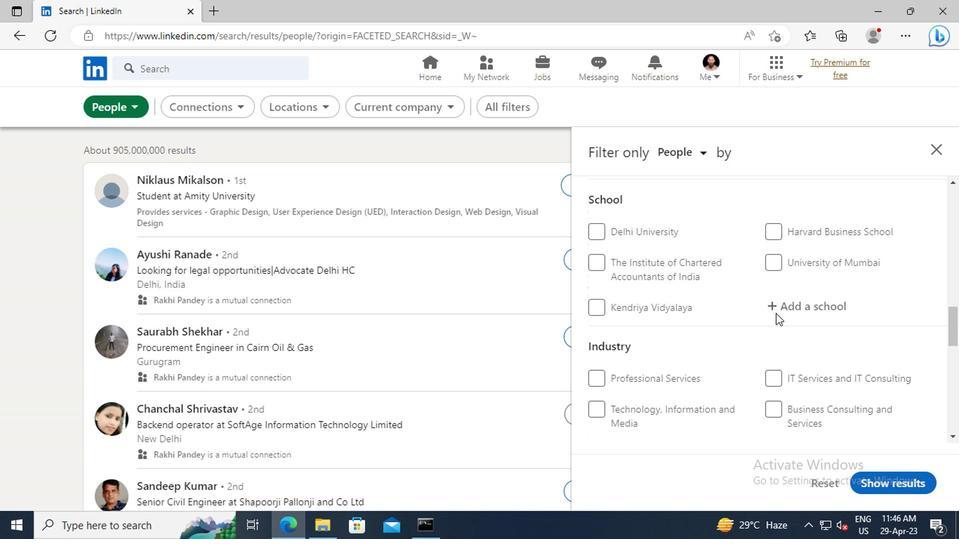 
Action: Mouse scrolled (772, 315) with delta (0, 0)
Screenshot: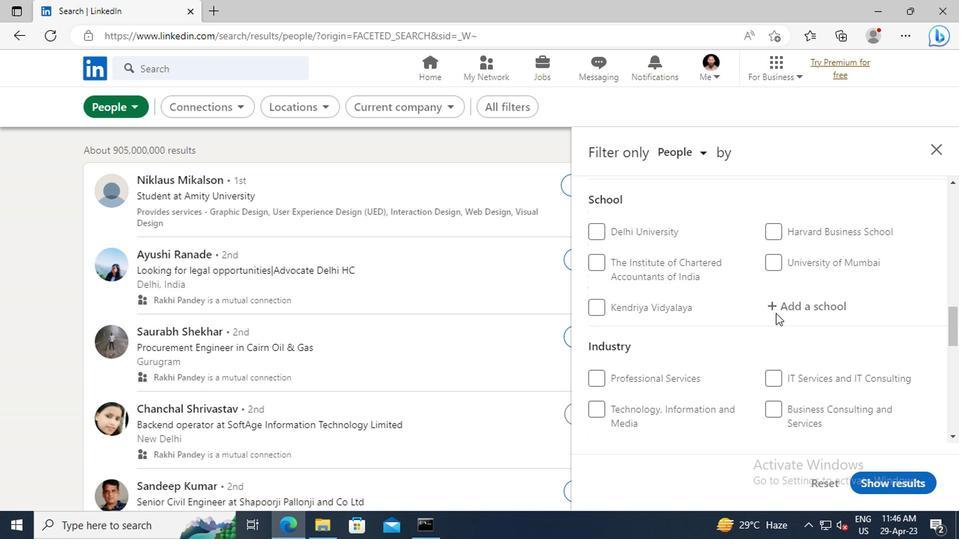 
Action: Mouse scrolled (772, 315) with delta (0, 0)
Screenshot: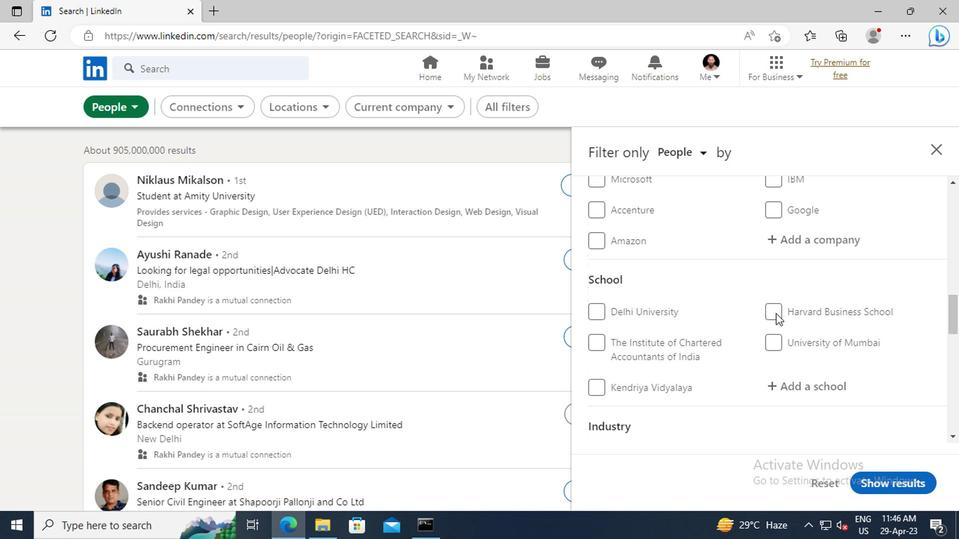 
Action: Mouse scrolled (772, 315) with delta (0, 0)
Screenshot: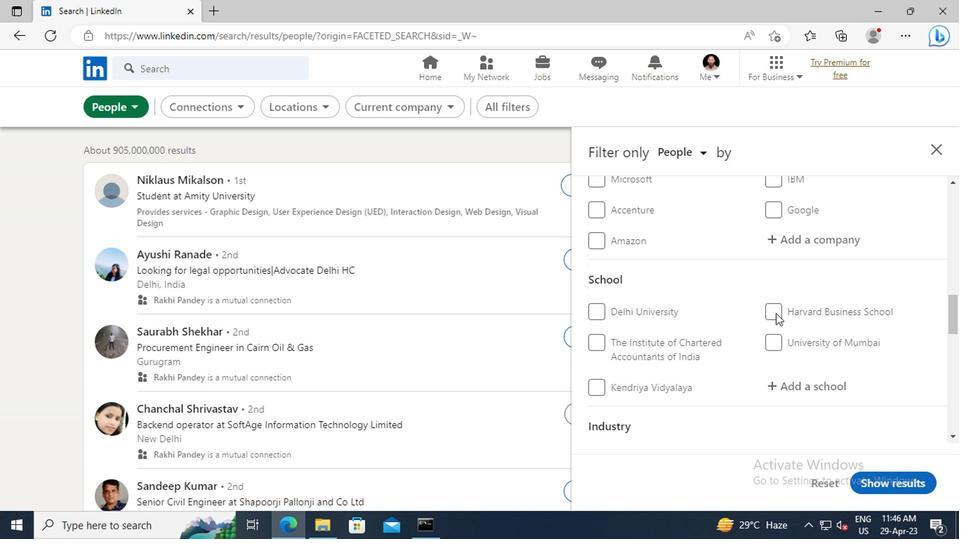 
Action: Mouse scrolled (772, 315) with delta (0, 0)
Screenshot: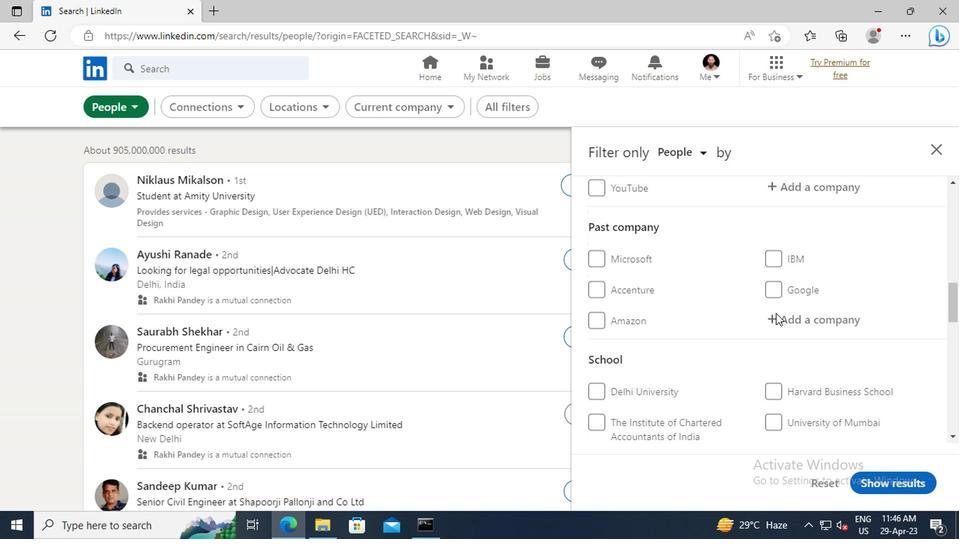 
Action: Mouse scrolled (772, 315) with delta (0, 0)
Screenshot: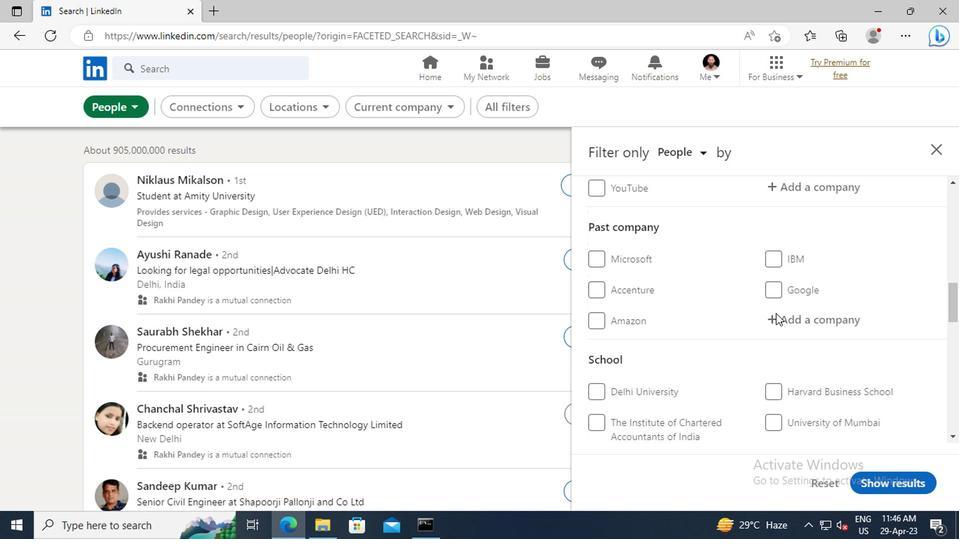 
Action: Mouse moved to (775, 290)
Screenshot: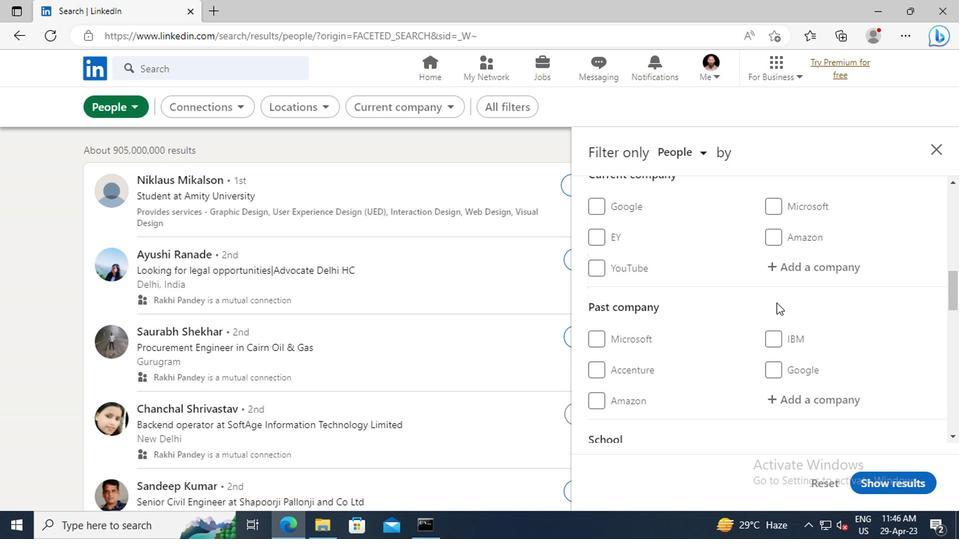 
Action: Mouse scrolled (775, 291) with delta (0, 0)
Screenshot: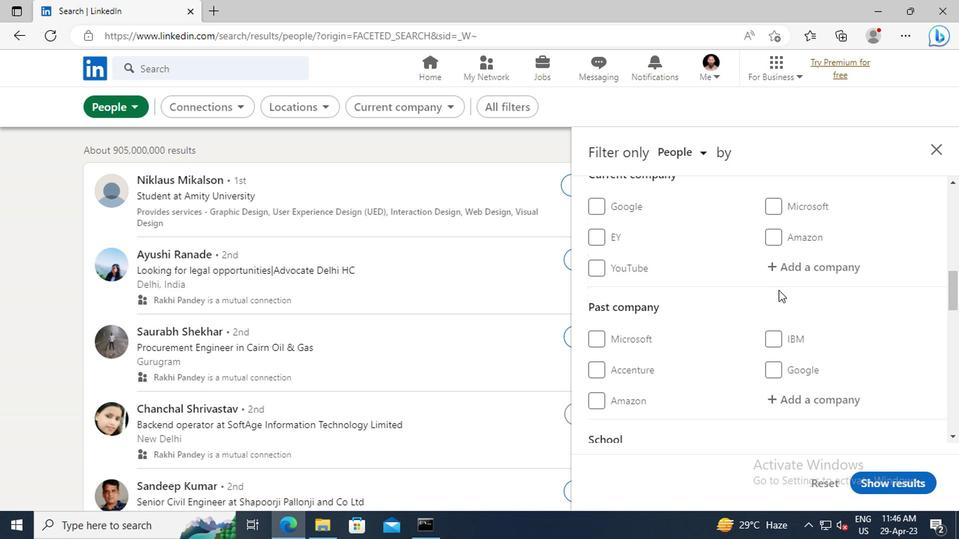 
Action: Mouse moved to (772, 307)
Screenshot: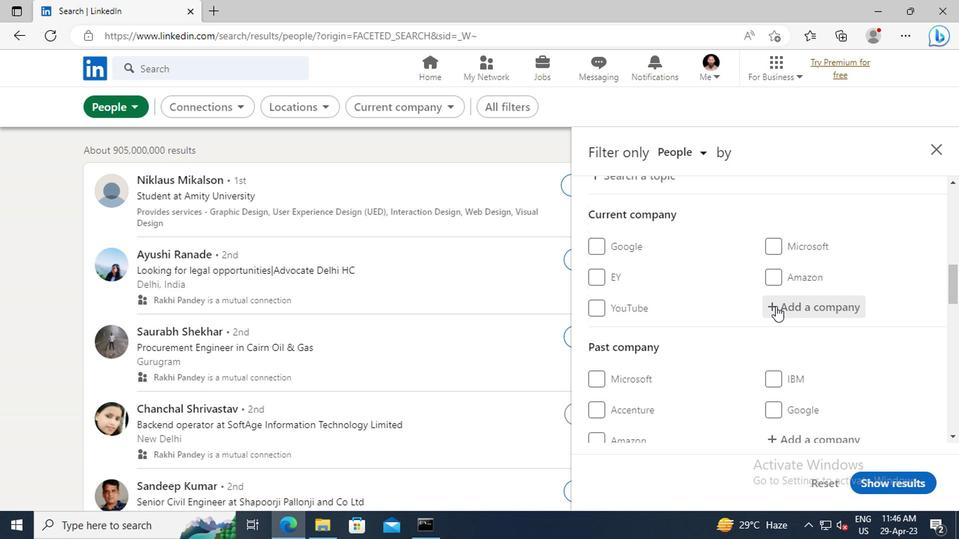 
Action: Mouse pressed left at (772, 307)
Screenshot: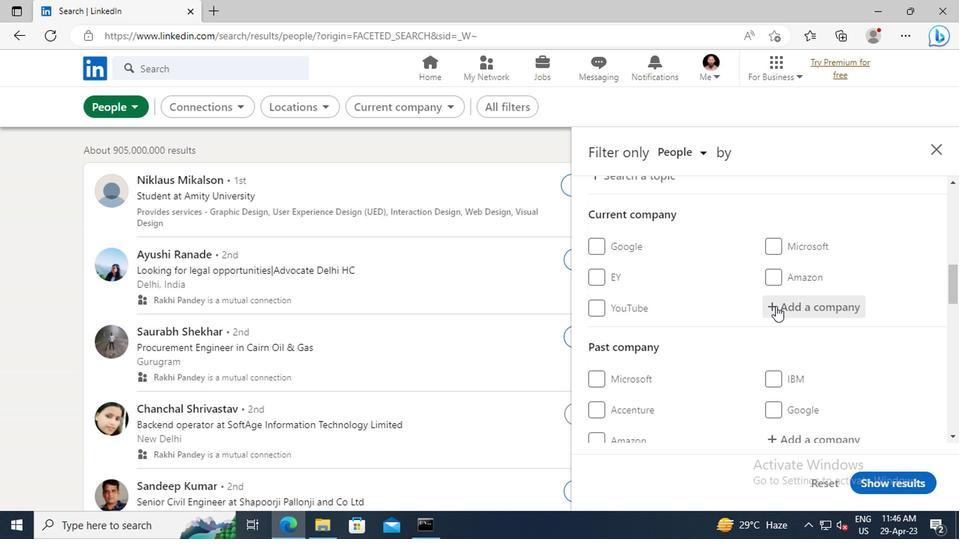 
Action: Key pressed <Key.shift>STARTUP<Key.space><Key.shift>INDIA
Screenshot: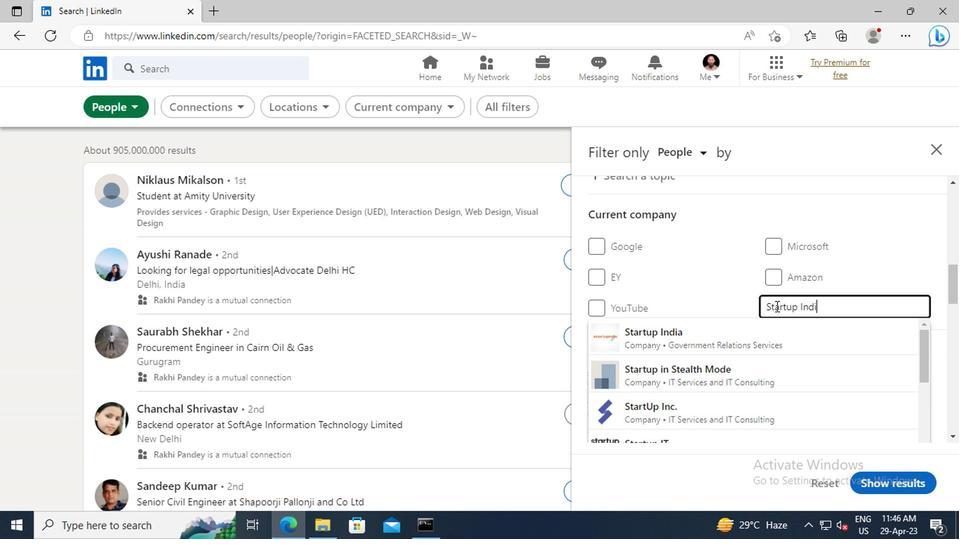 
Action: Mouse moved to (772, 335)
Screenshot: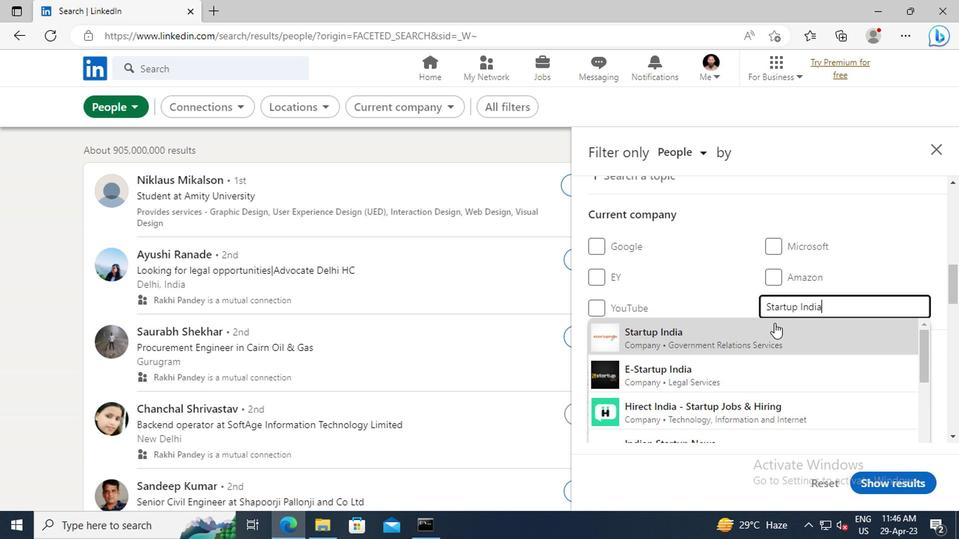 
Action: Mouse pressed left at (772, 335)
Screenshot: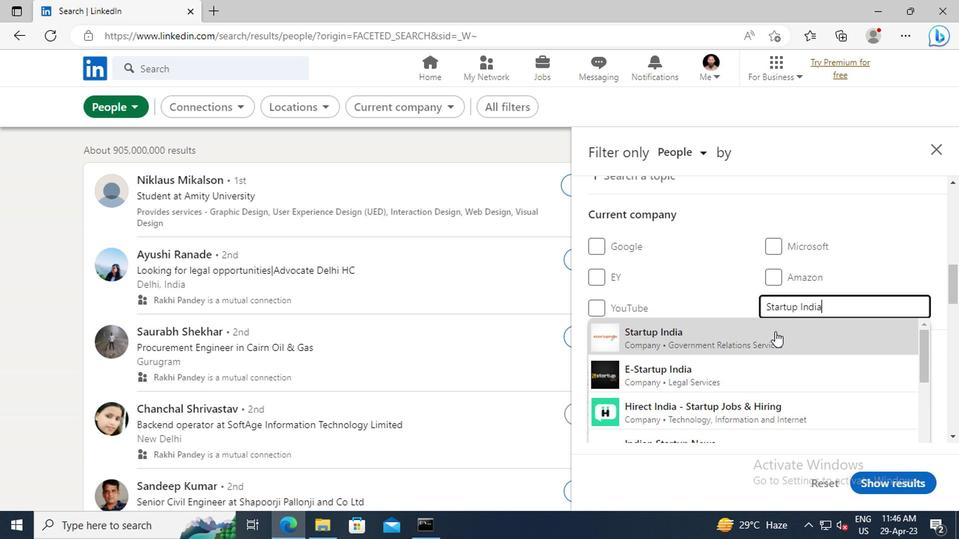 
Action: Mouse scrolled (772, 334) with delta (0, 0)
Screenshot: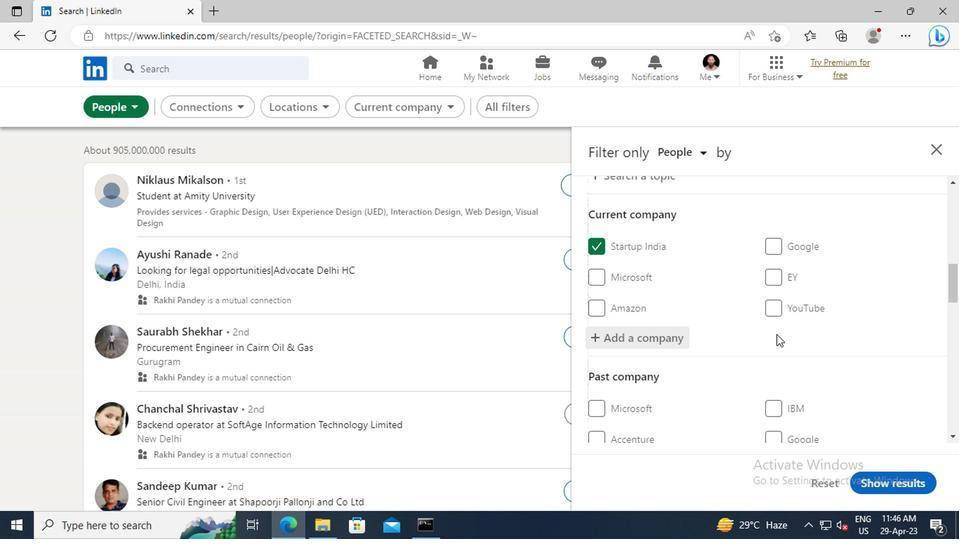 
Action: Mouse scrolled (772, 334) with delta (0, 0)
Screenshot: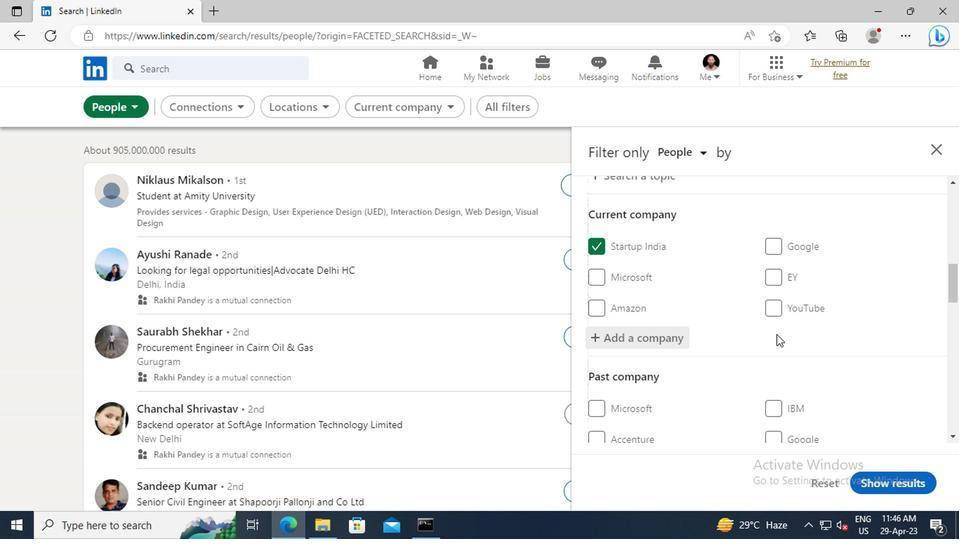 
Action: Mouse scrolled (772, 334) with delta (0, 0)
Screenshot: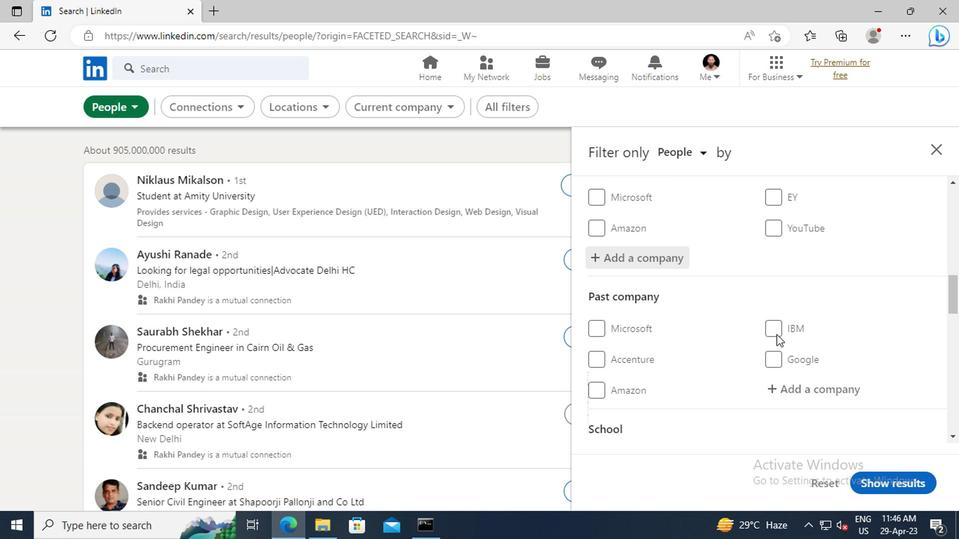 
Action: Mouse scrolled (772, 334) with delta (0, 0)
Screenshot: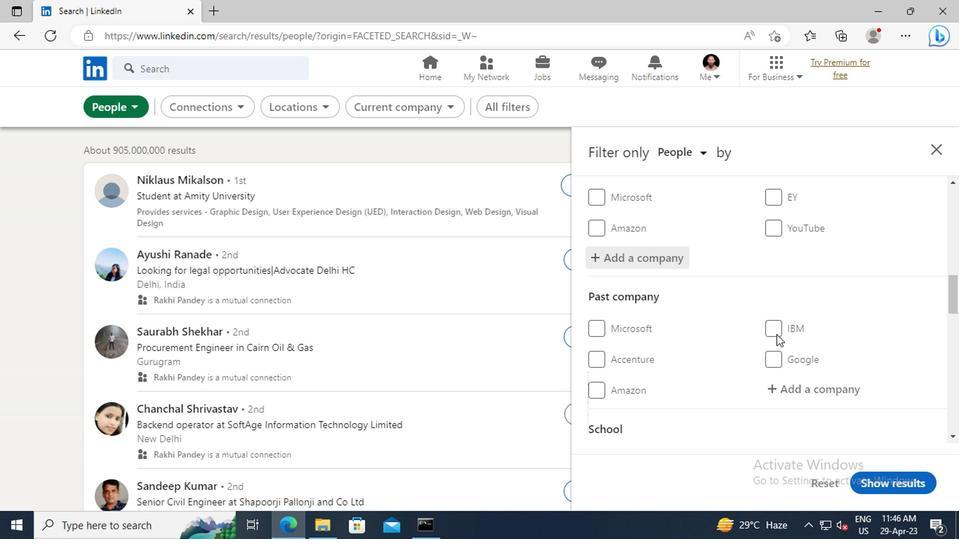 
Action: Mouse scrolled (772, 334) with delta (0, 0)
Screenshot: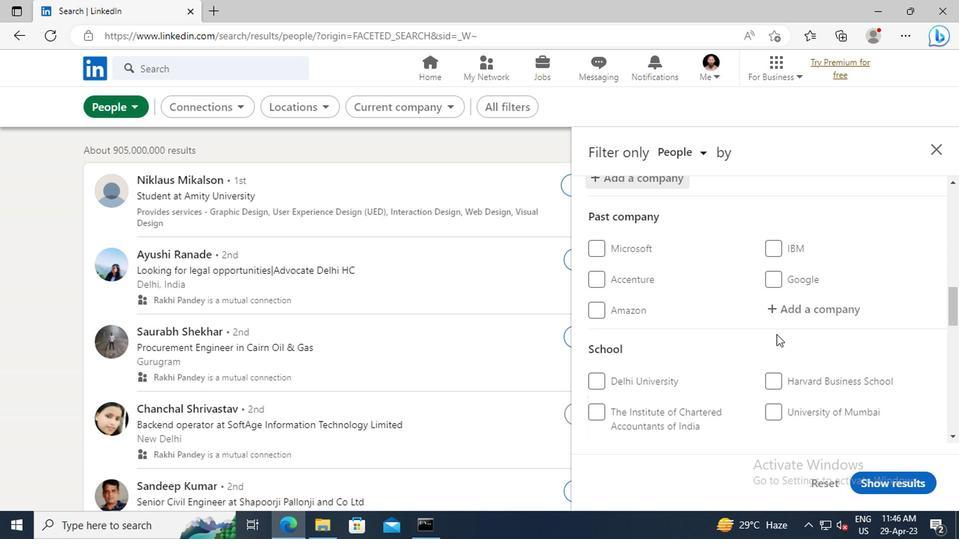 
Action: Mouse scrolled (772, 334) with delta (0, 0)
Screenshot: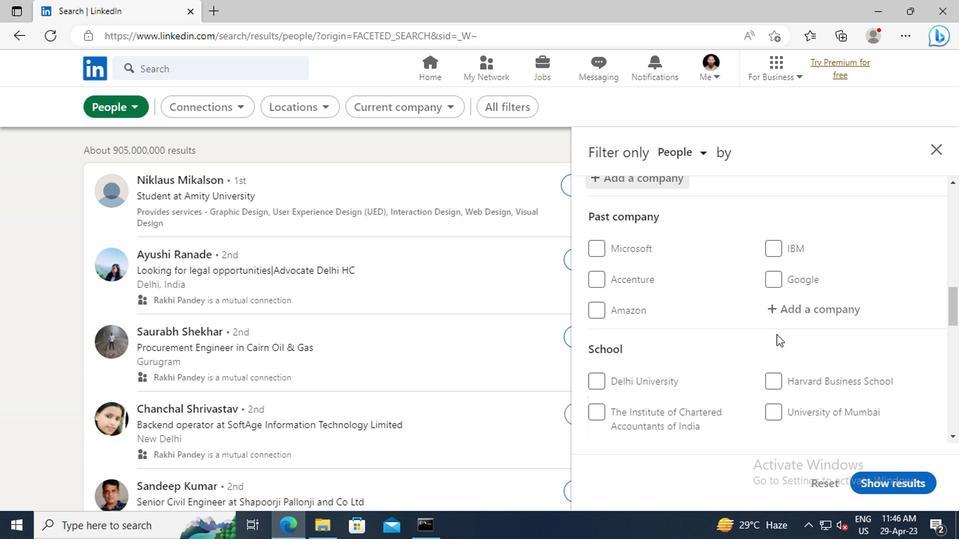 
Action: Mouse scrolled (772, 334) with delta (0, 0)
Screenshot: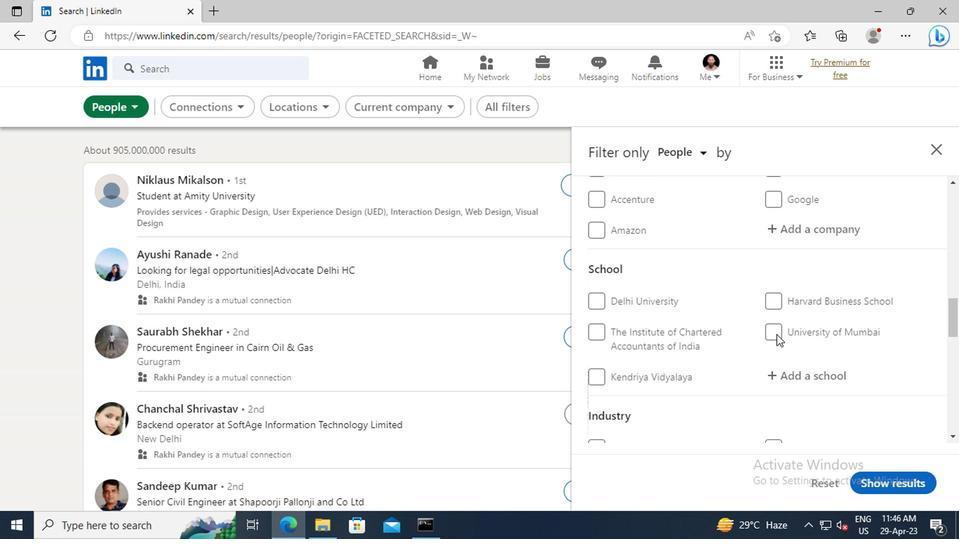 
Action: Mouse moved to (773, 335)
Screenshot: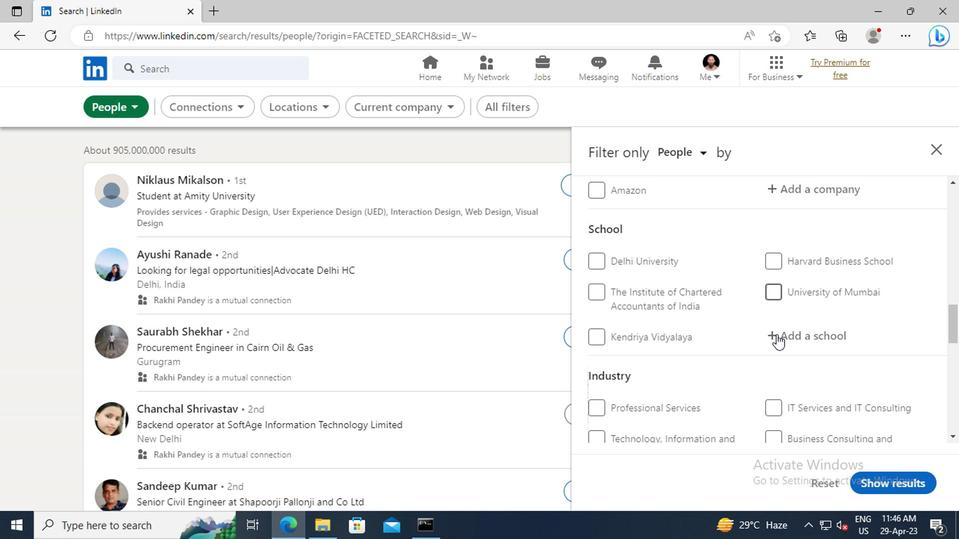 
Action: Mouse pressed left at (773, 335)
Screenshot: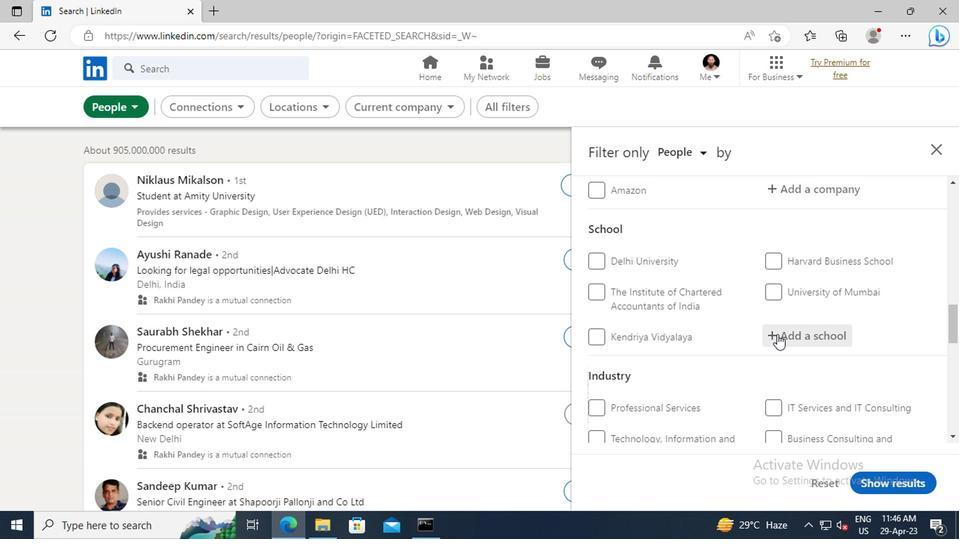 
Action: Key pressed <Key.shift>VEER<Key.space><Key.shift>NARMAD<Key.space><Key.shift>SOUTH<Key.space>
Screenshot: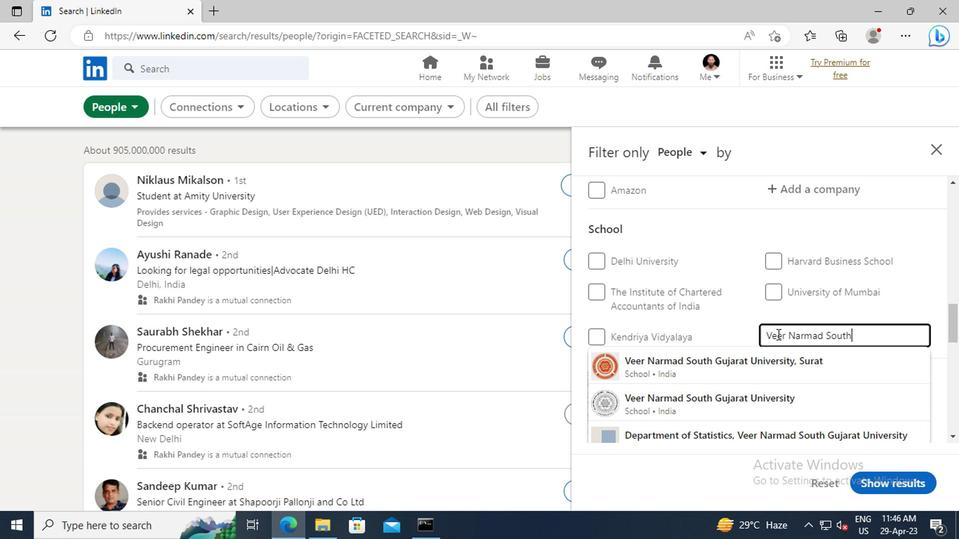 
Action: Mouse moved to (776, 358)
Screenshot: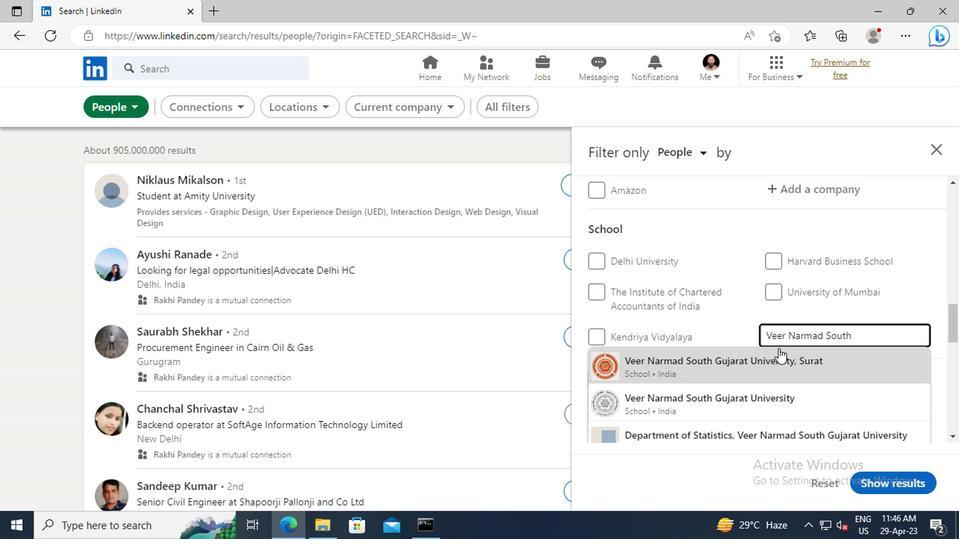 
Action: Mouse pressed left at (776, 358)
Screenshot: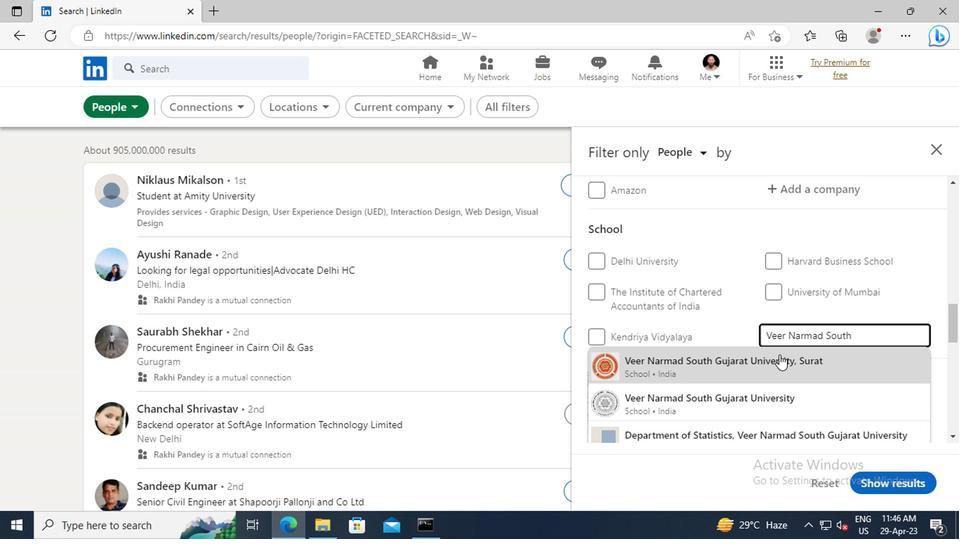 
Action: Mouse scrolled (776, 358) with delta (0, 0)
Screenshot: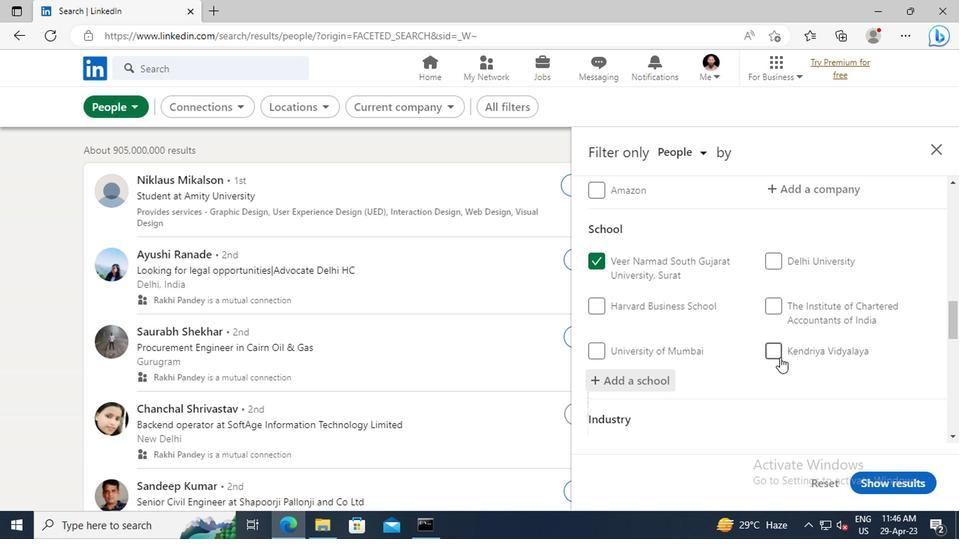 
Action: Mouse scrolled (776, 358) with delta (0, 0)
Screenshot: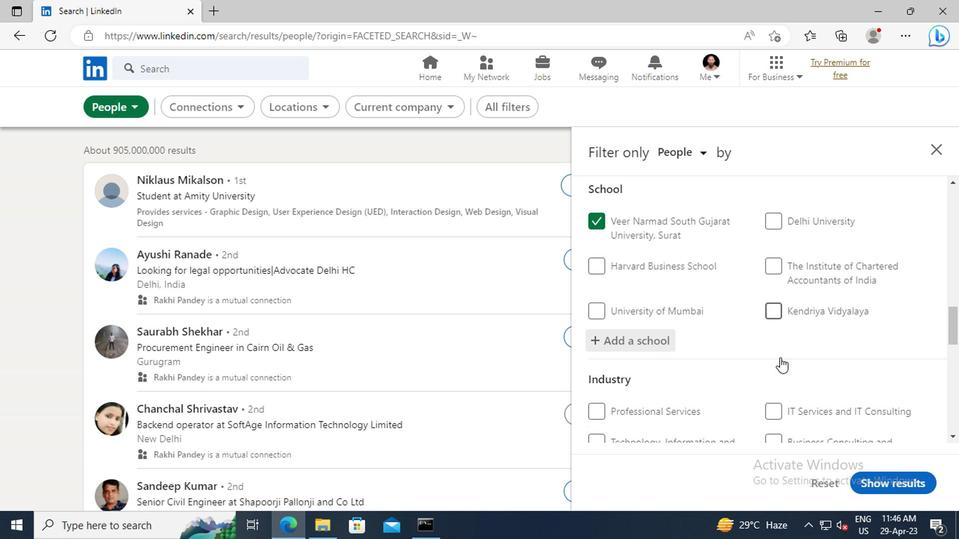 
Action: Mouse scrolled (776, 358) with delta (0, 0)
Screenshot: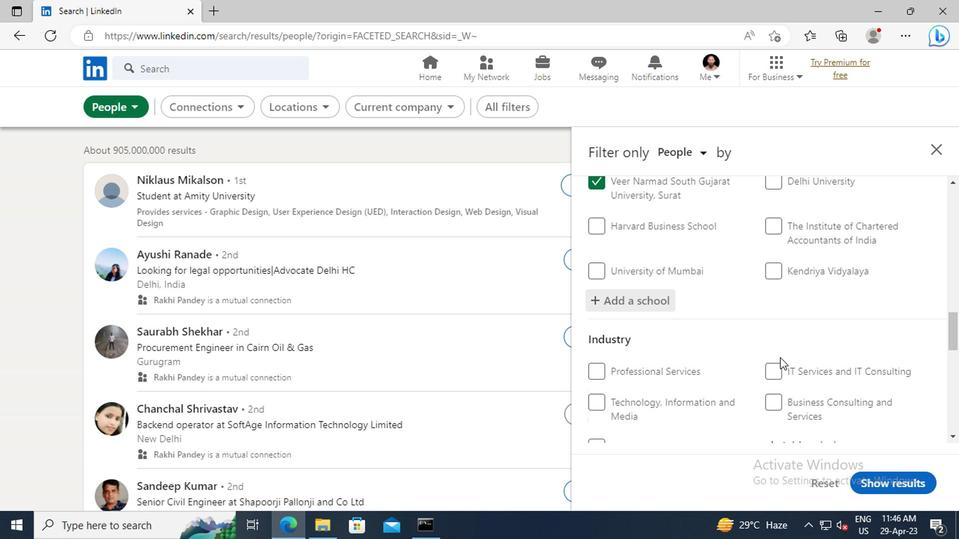 
Action: Mouse scrolled (776, 358) with delta (0, 0)
Screenshot: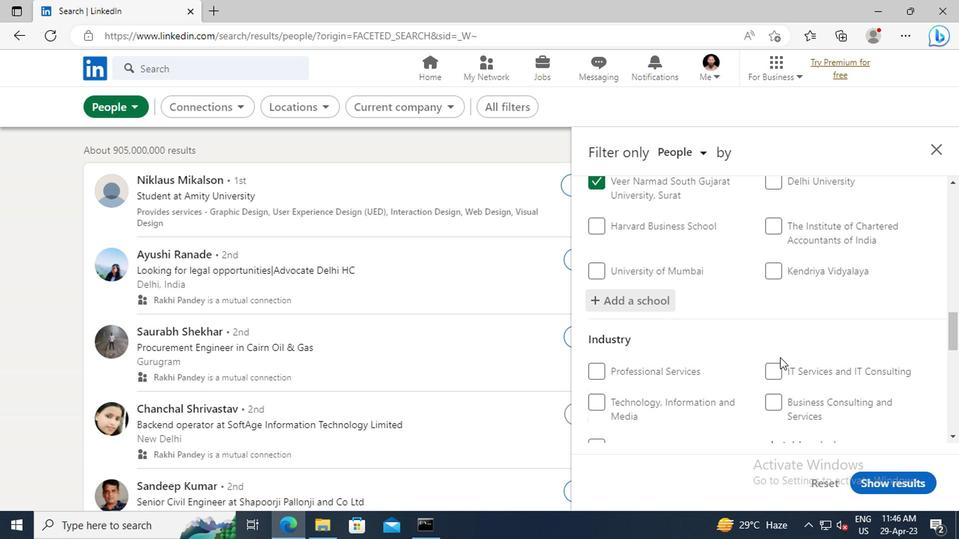 
Action: Mouse moved to (774, 366)
Screenshot: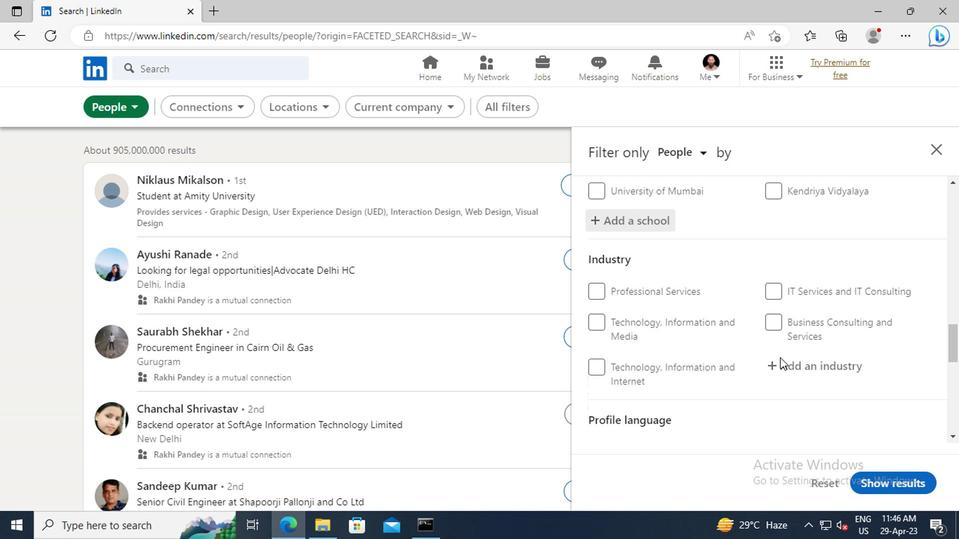 
Action: Mouse pressed left at (774, 366)
Screenshot: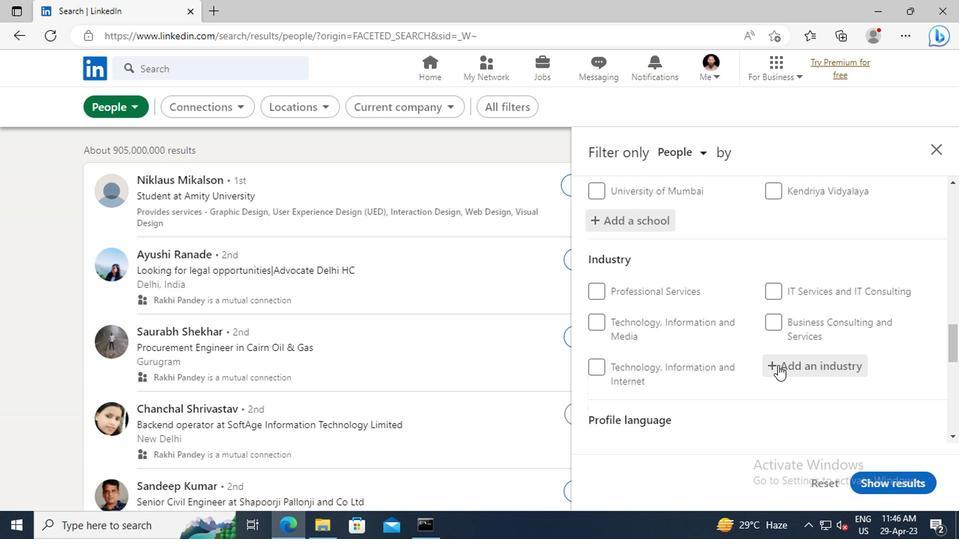 
Action: Key pressed <Key.shift>RENEWAB
Screenshot: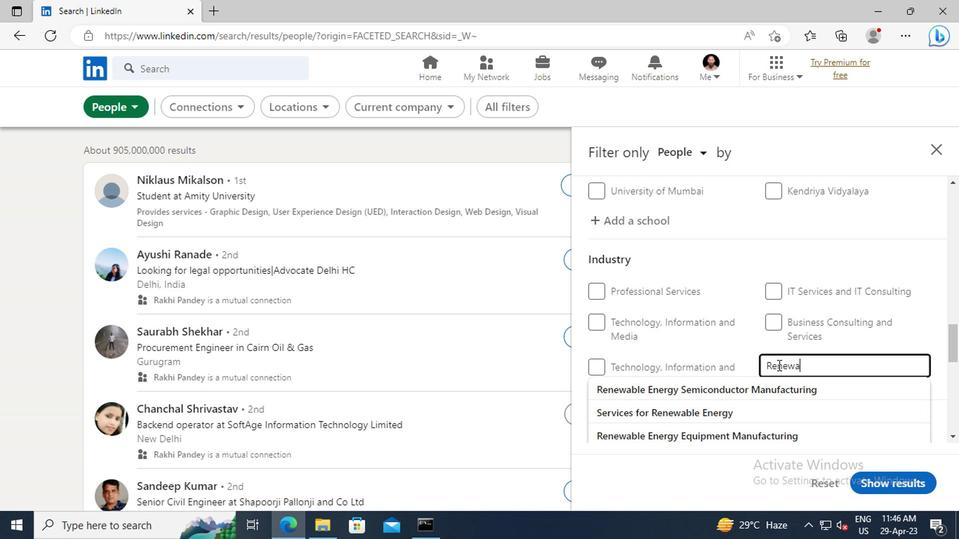 
Action: Mouse moved to (777, 382)
Screenshot: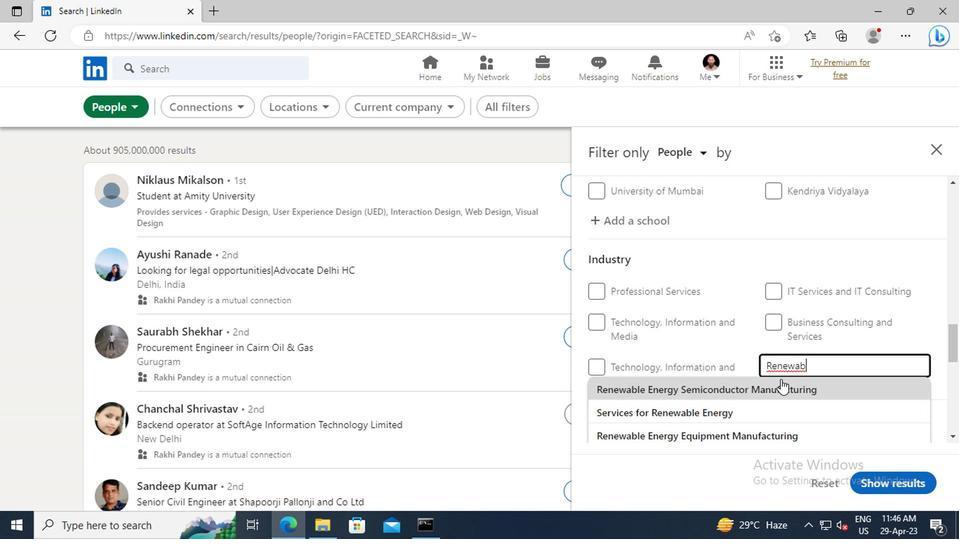 
Action: Mouse pressed left at (777, 382)
Screenshot: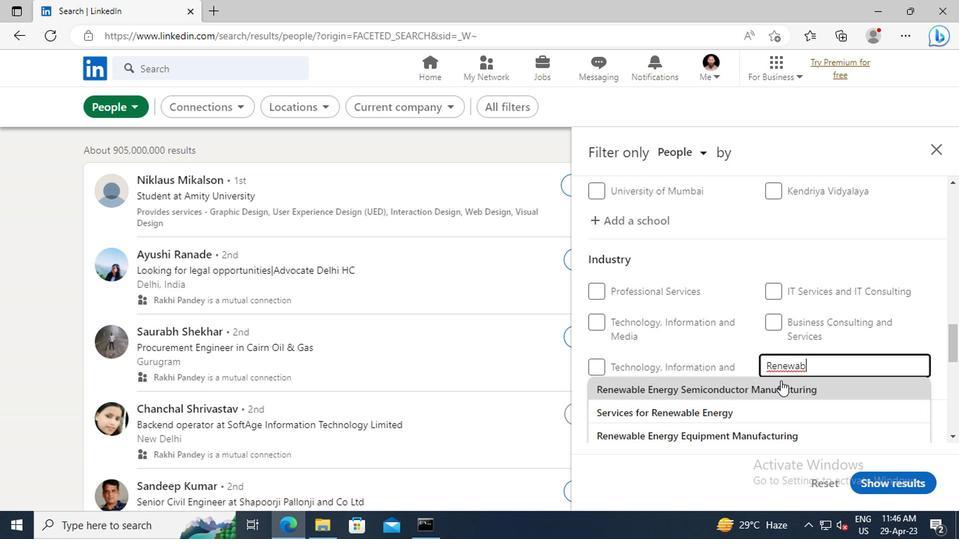 
Action: Mouse scrolled (777, 381) with delta (0, 0)
Screenshot: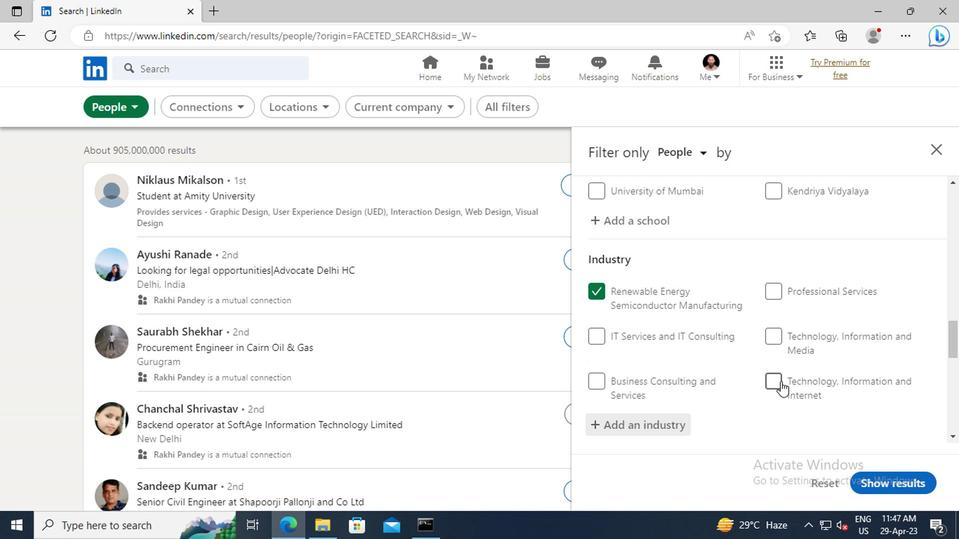 
Action: Mouse scrolled (777, 381) with delta (0, 0)
Screenshot: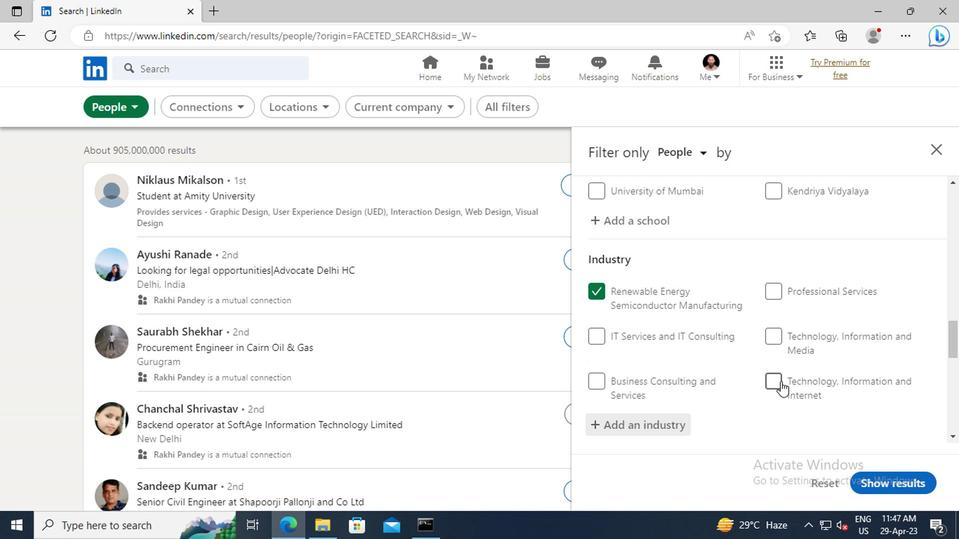 
Action: Mouse moved to (770, 361)
Screenshot: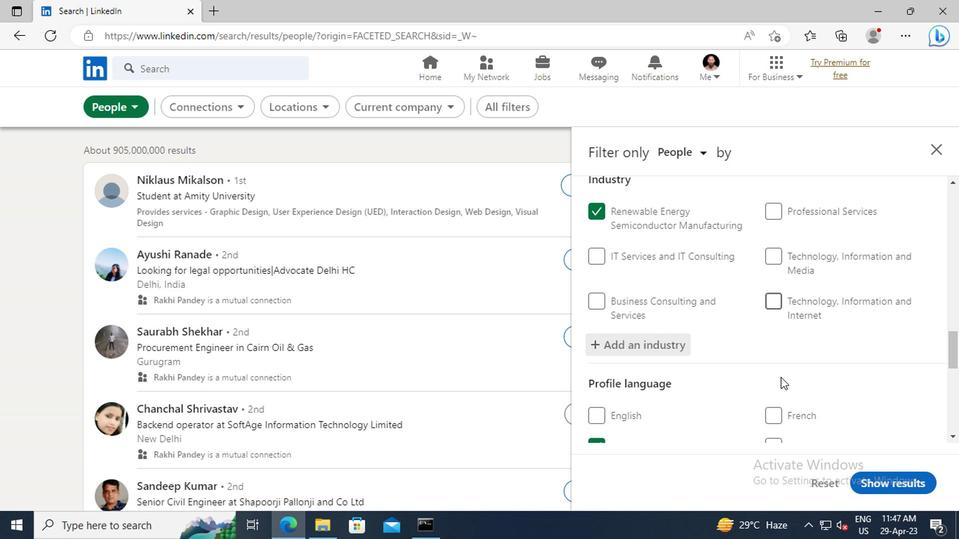 
Action: Mouse scrolled (770, 360) with delta (0, 0)
Screenshot: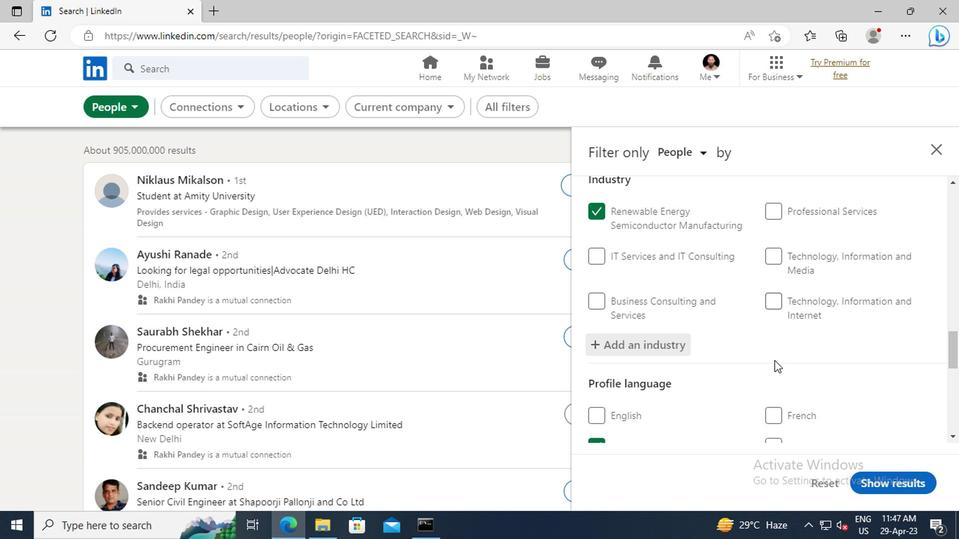 
Action: Mouse scrolled (770, 360) with delta (0, 0)
Screenshot: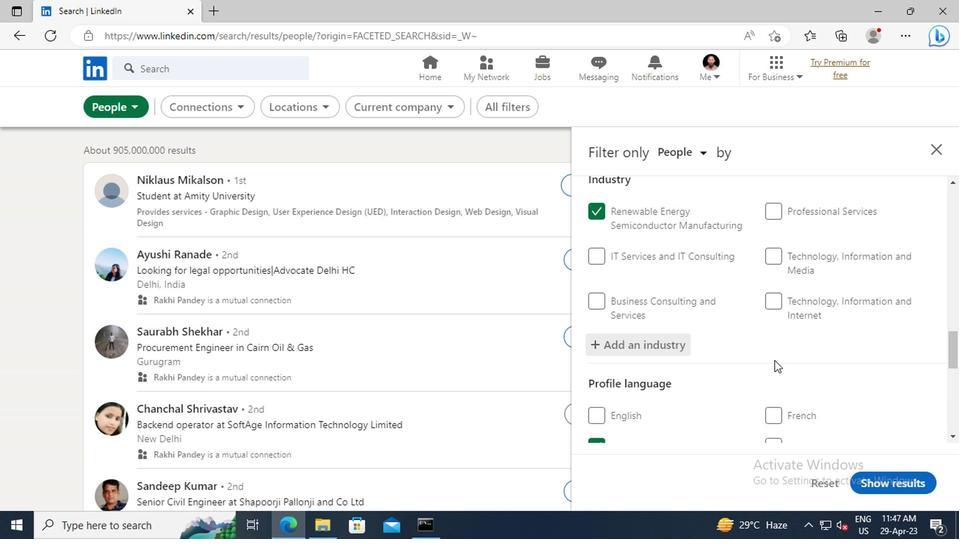 
Action: Mouse moved to (772, 358)
Screenshot: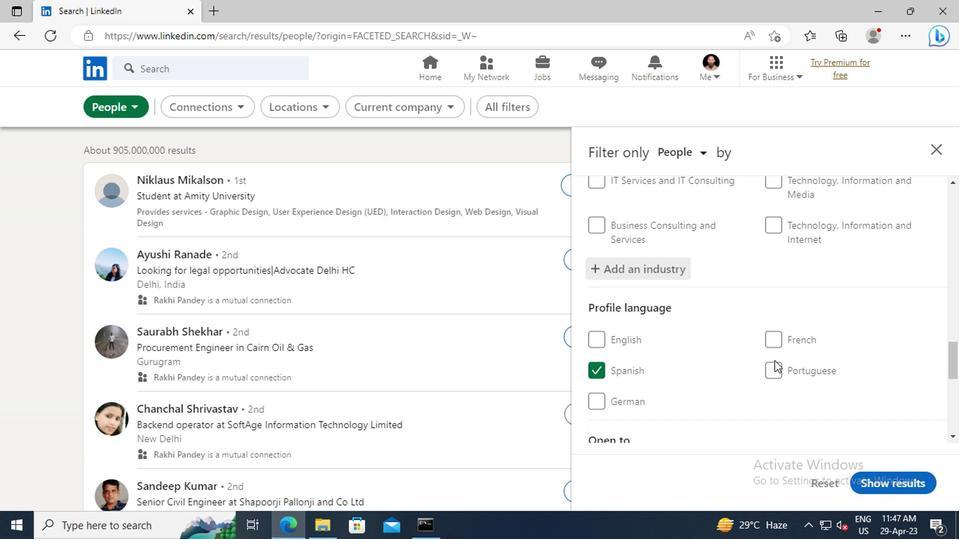 
Action: Mouse scrolled (772, 358) with delta (0, 0)
Screenshot: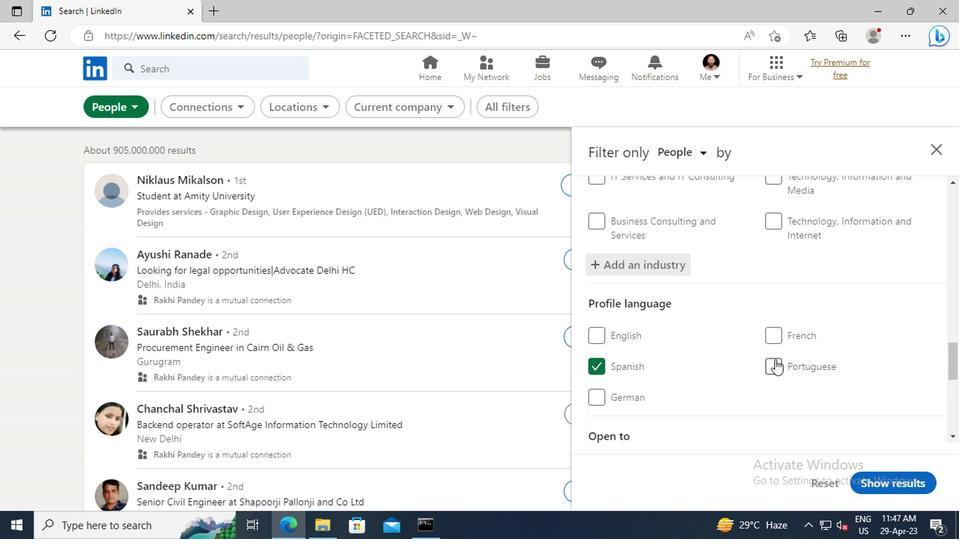 
Action: Mouse scrolled (772, 358) with delta (0, 0)
Screenshot: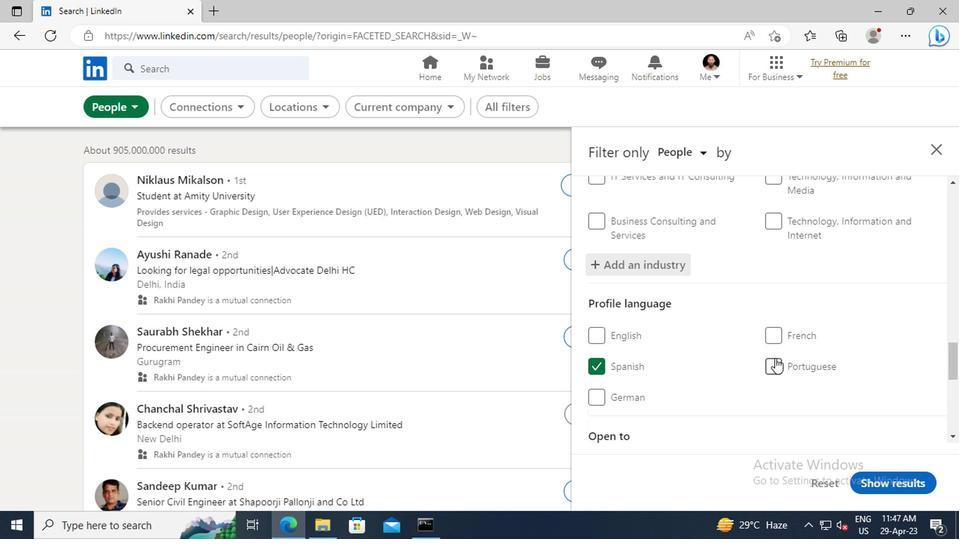 
Action: Mouse moved to (772, 358)
Screenshot: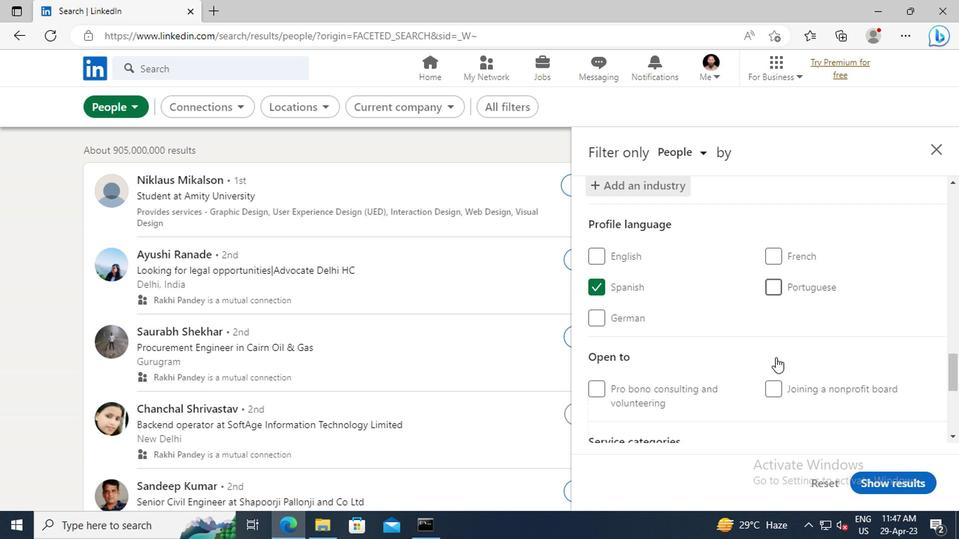 
Action: Mouse scrolled (772, 358) with delta (0, 0)
Screenshot: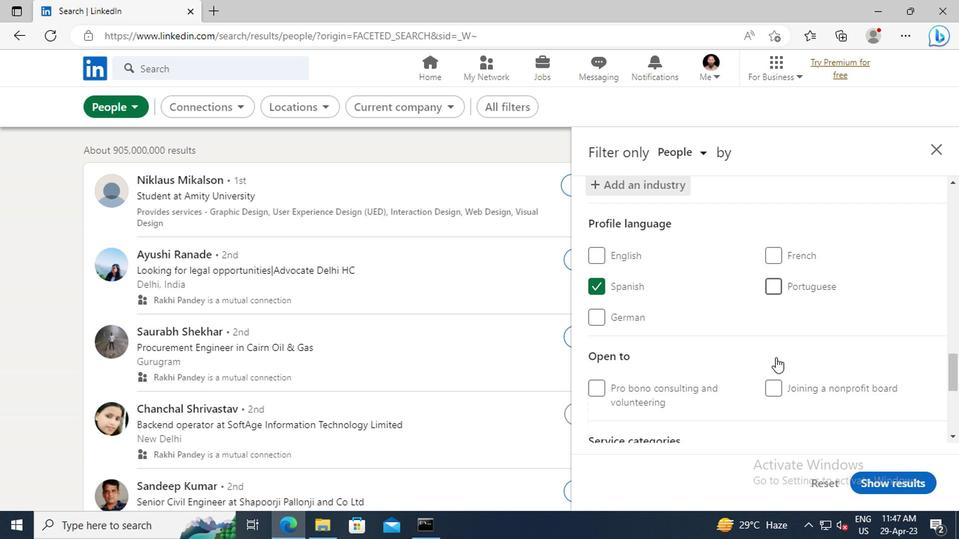 
Action: Mouse scrolled (772, 358) with delta (0, 0)
Screenshot: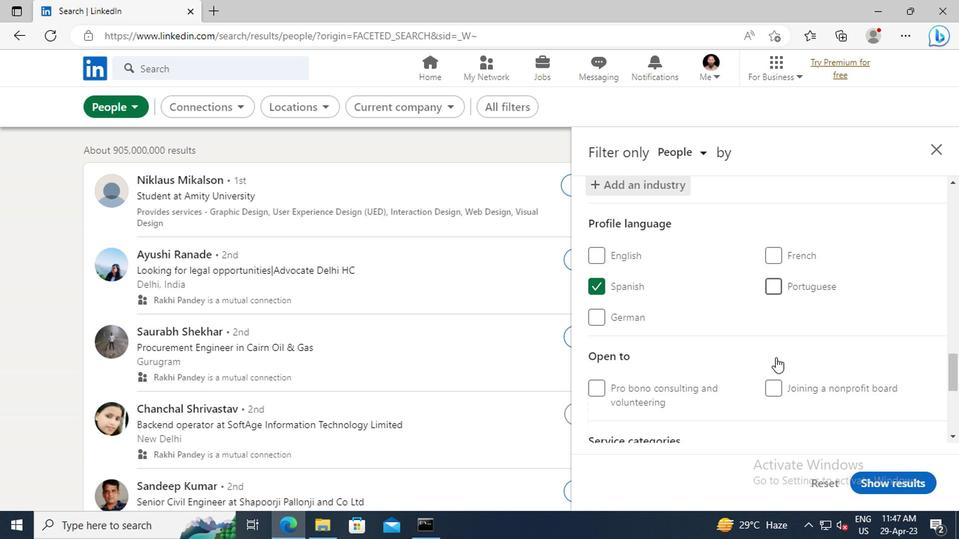
Action: Mouse moved to (772, 352)
Screenshot: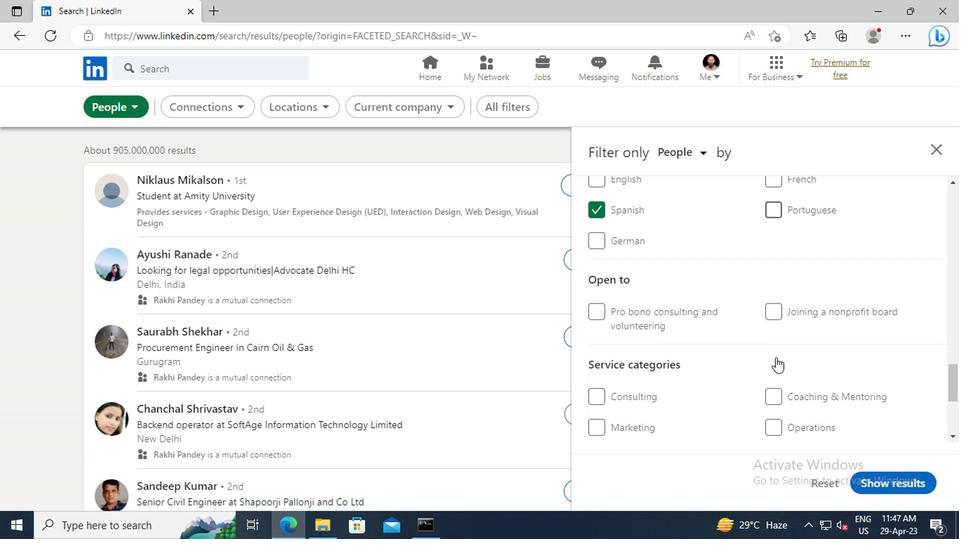 
Action: Mouse scrolled (772, 351) with delta (0, 0)
Screenshot: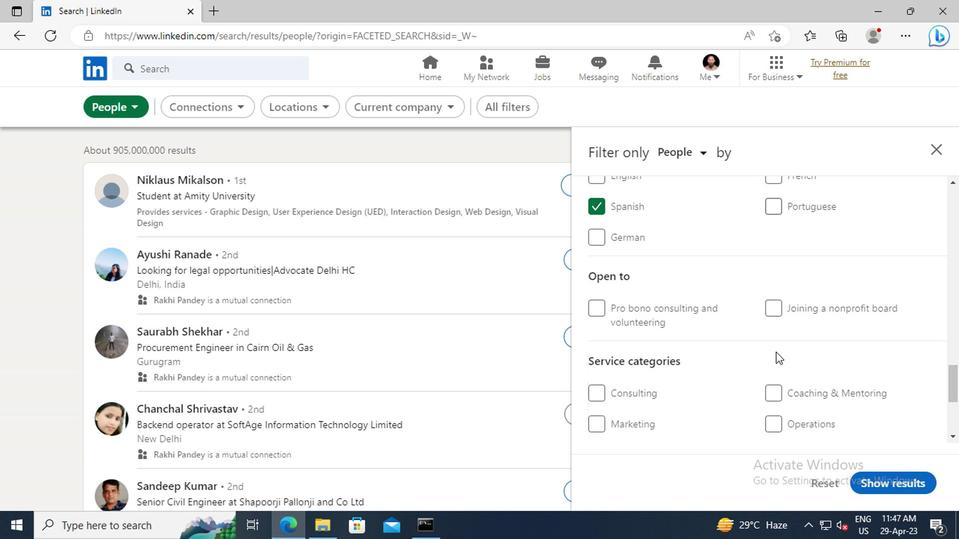
Action: Mouse scrolled (772, 351) with delta (0, 0)
Screenshot: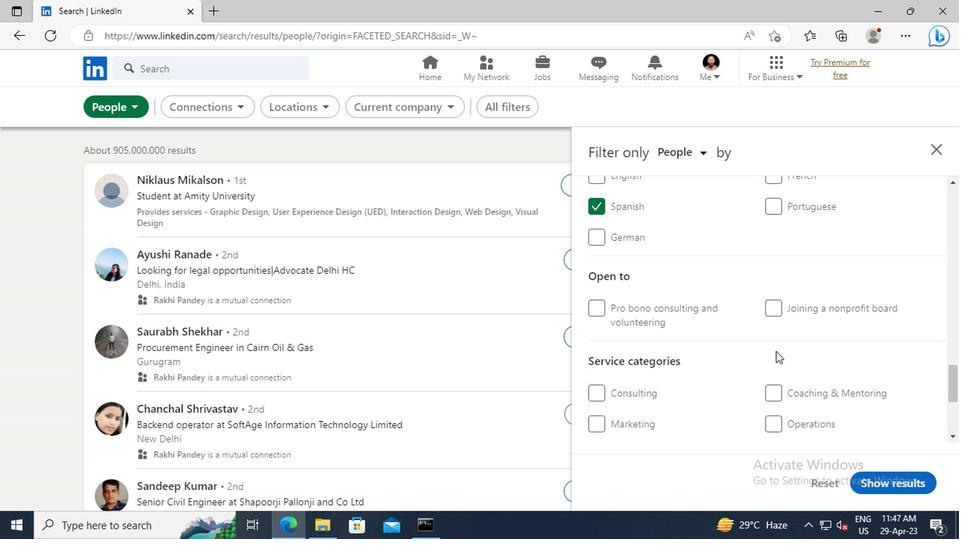 
Action: Mouse moved to (777, 374)
Screenshot: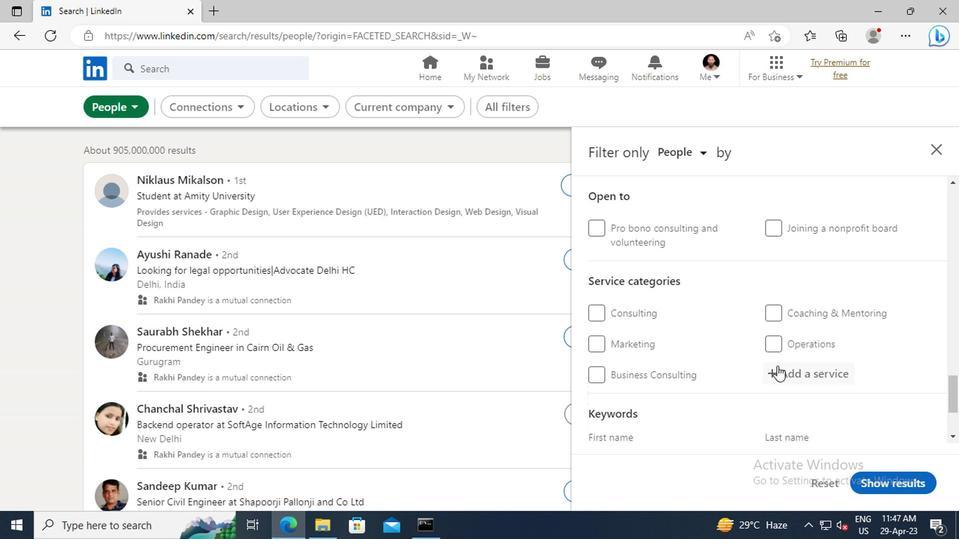
Action: Mouse pressed left at (777, 374)
Screenshot: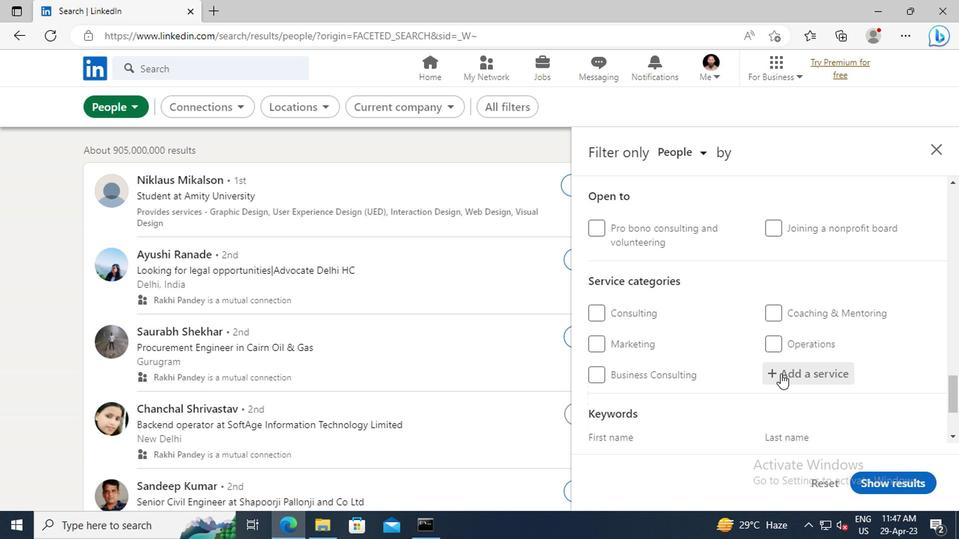 
Action: Key pressed <Key.shift>BOOKKEEPING
Screenshot: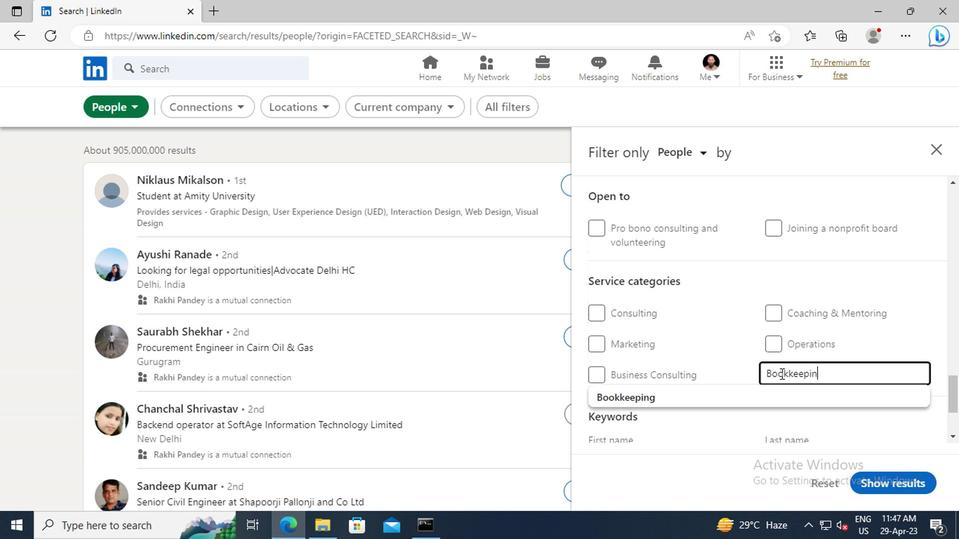 
Action: Mouse moved to (756, 395)
Screenshot: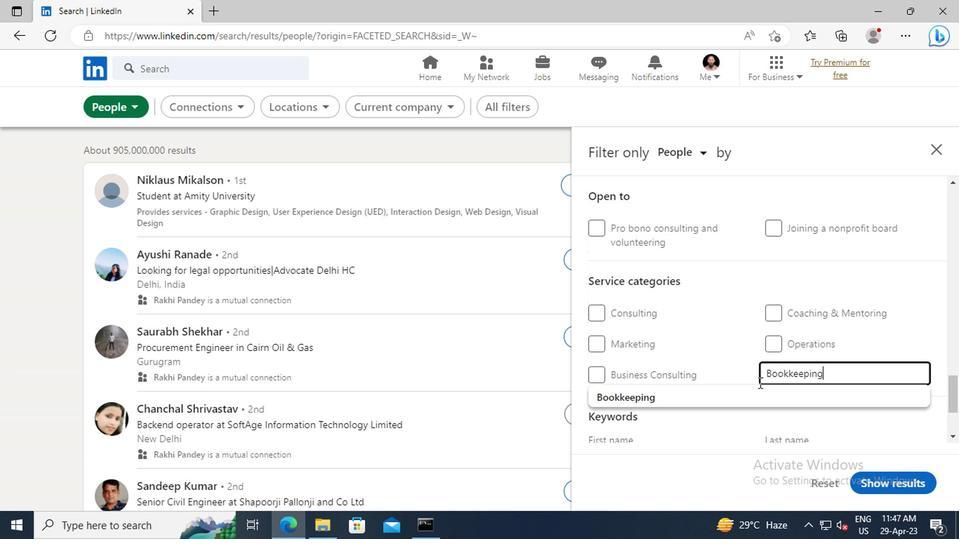 
Action: Mouse pressed left at (756, 395)
Screenshot: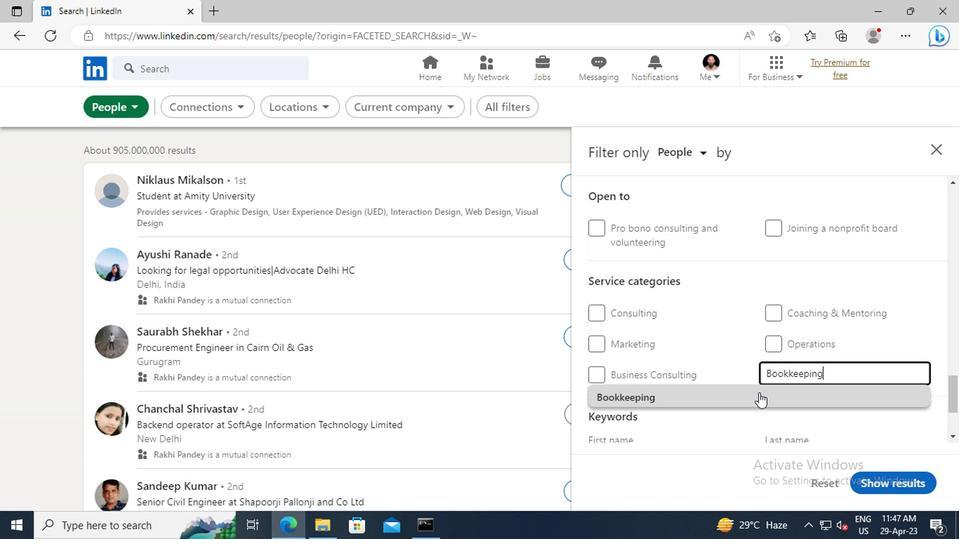 
Action: Mouse scrolled (756, 394) with delta (0, 0)
Screenshot: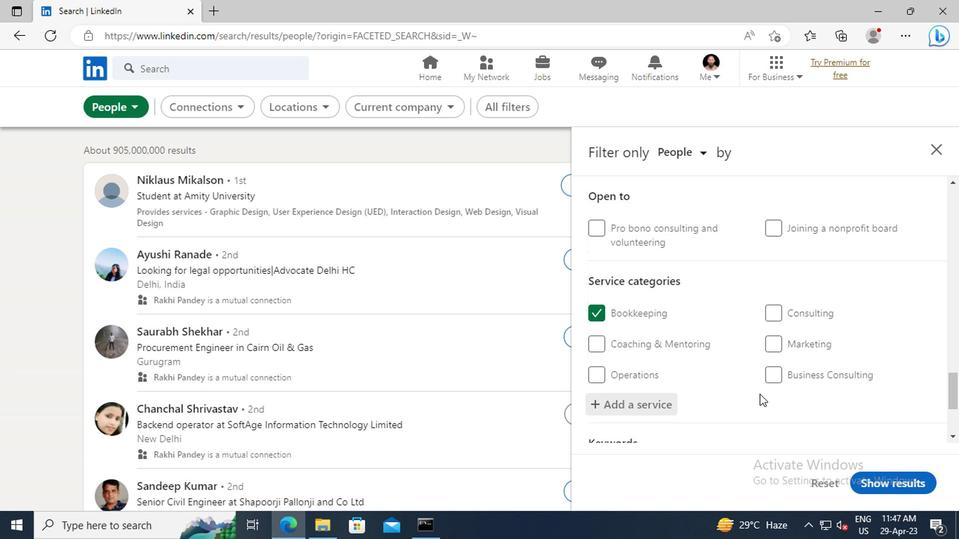 
Action: Mouse scrolled (756, 394) with delta (0, 0)
Screenshot: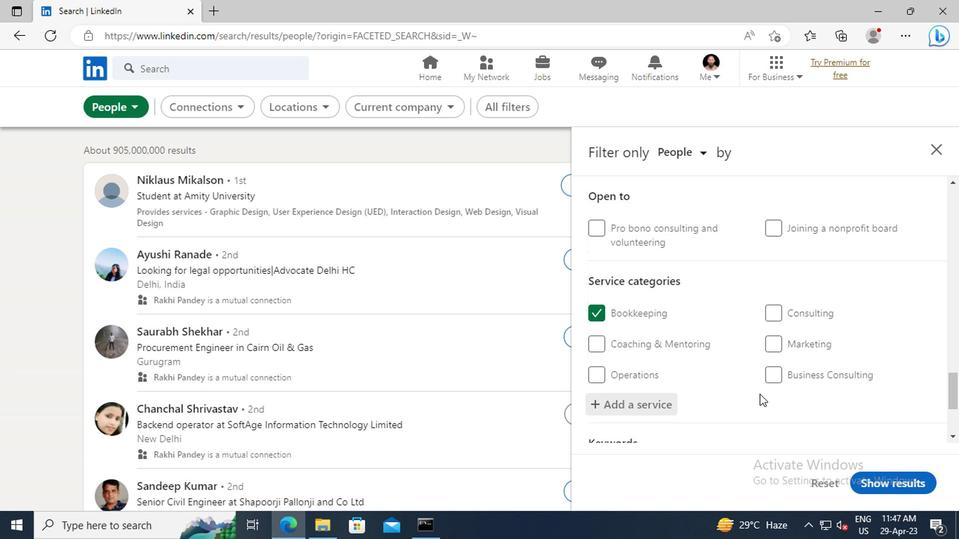 
Action: Mouse scrolled (756, 394) with delta (0, 0)
Screenshot: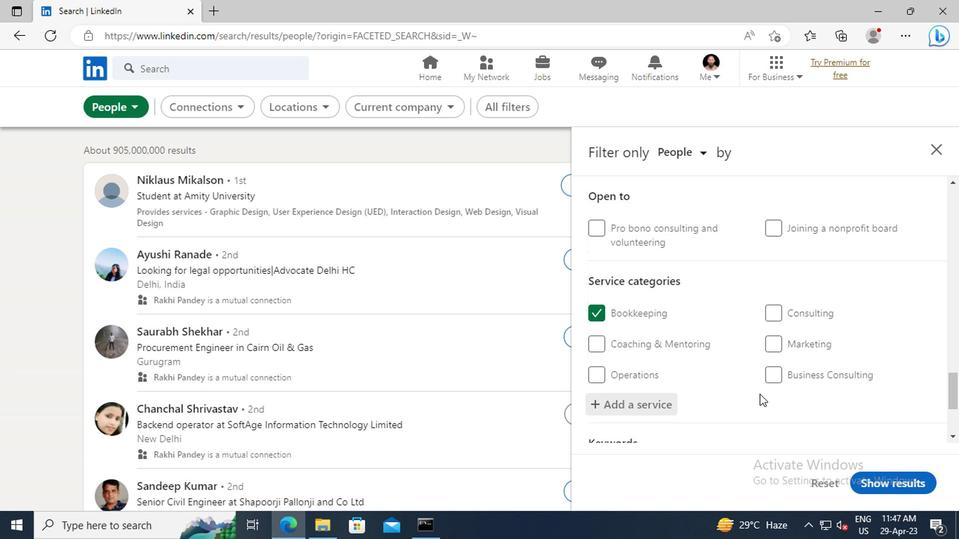 
Action: Mouse scrolled (756, 394) with delta (0, 0)
Screenshot: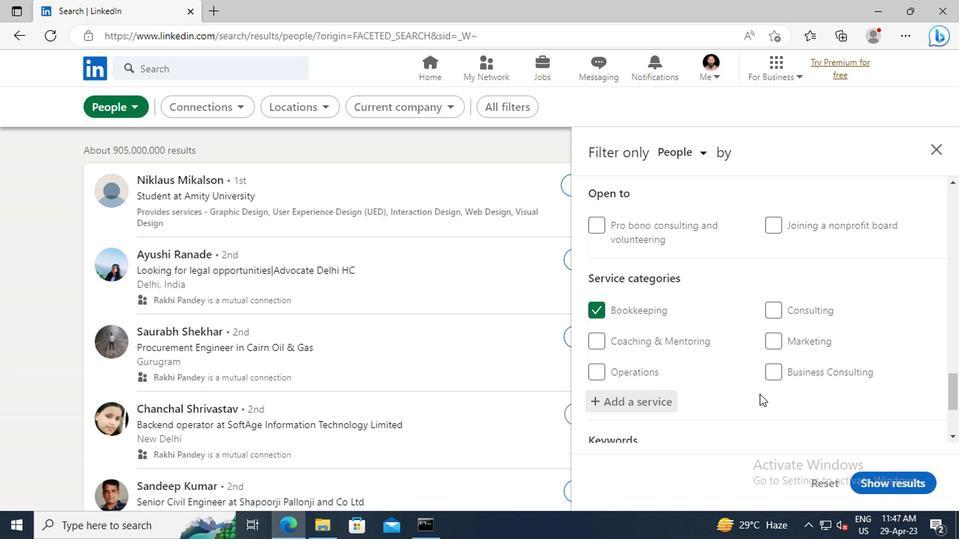 
Action: Mouse moved to (631, 386)
Screenshot: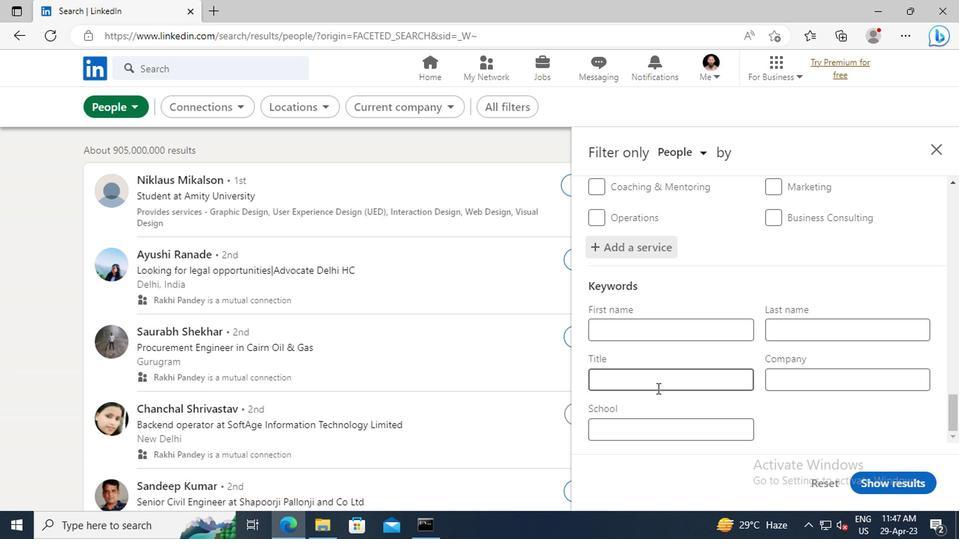 
Action: Mouse pressed left at (631, 386)
Screenshot: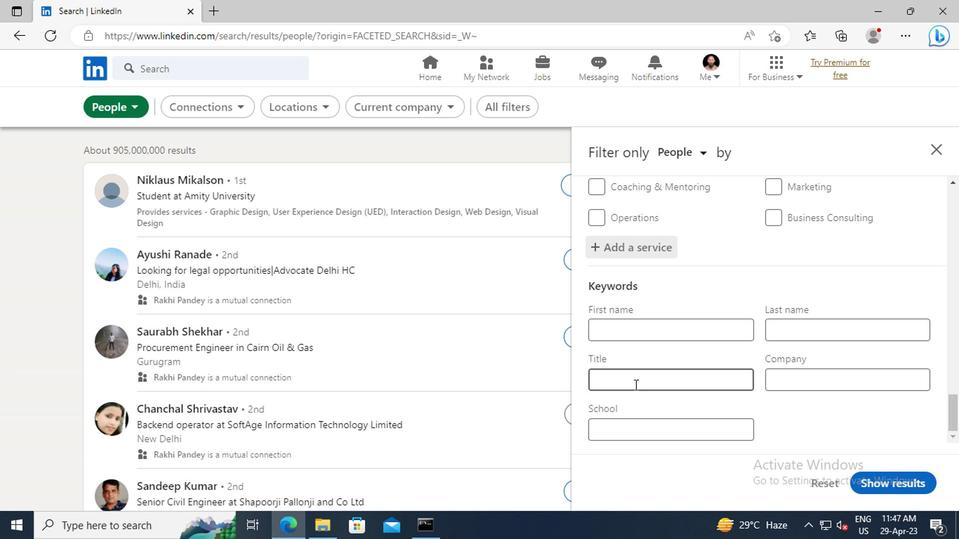 
Action: Key pressed <Key.shift>TEAM<Key.space><Key.shift>LEADER<Key.enter>
Screenshot: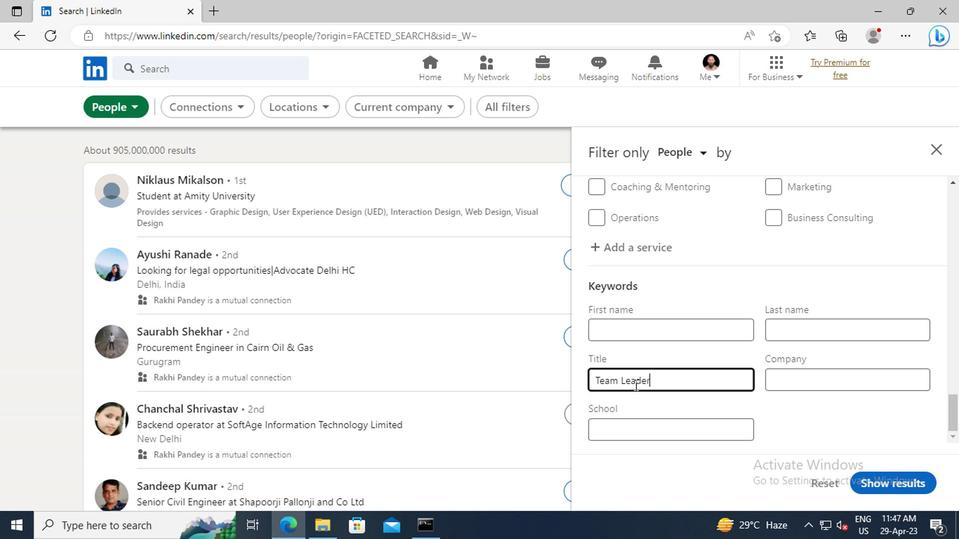 
Action: Mouse moved to (870, 484)
Screenshot: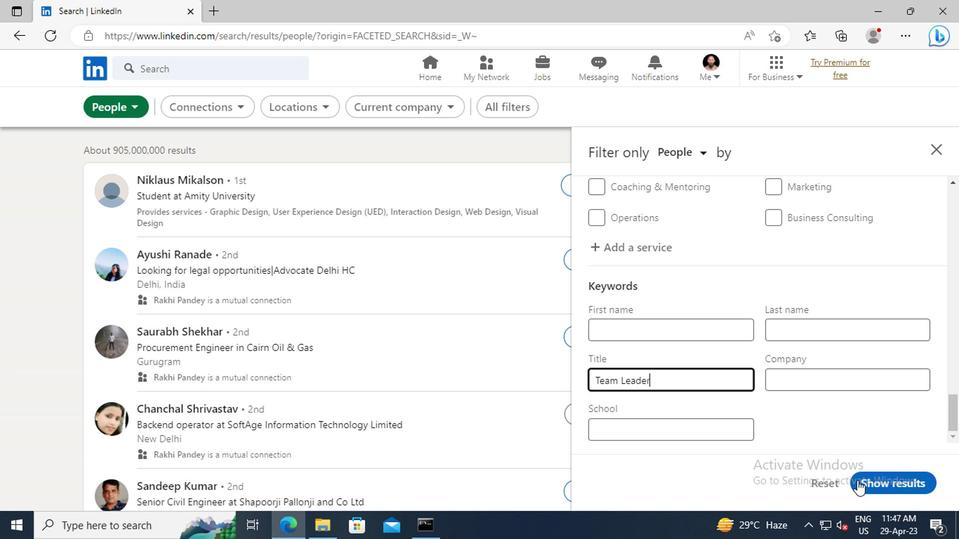 
Action: Mouse pressed left at (870, 484)
Screenshot: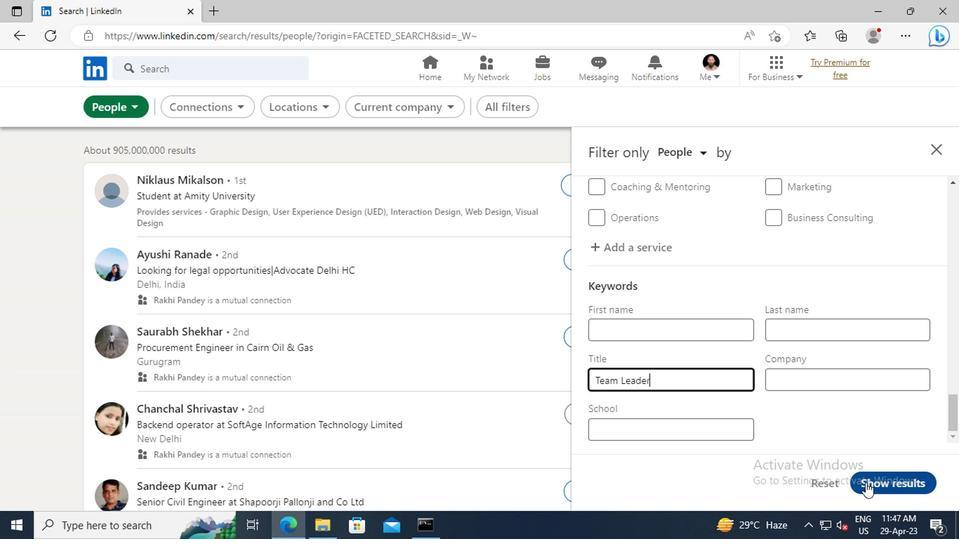 
